 Task: Find a house in Bettendorf, United States, for 5 guests from June 15 to June 21, with a price range of ₹14,000 to ₹25,000, 3 bedrooms, 3 beds, 3 bathrooms, and self check-in option.
Action: Mouse moved to (470, 115)
Screenshot: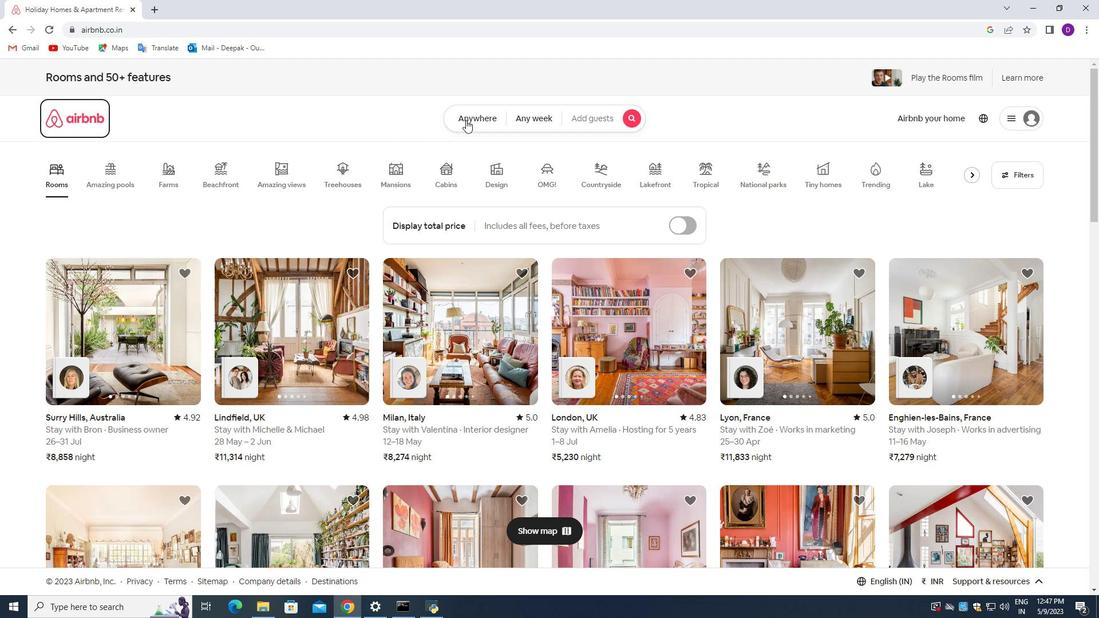 
Action: Mouse pressed left at (470, 115)
Screenshot: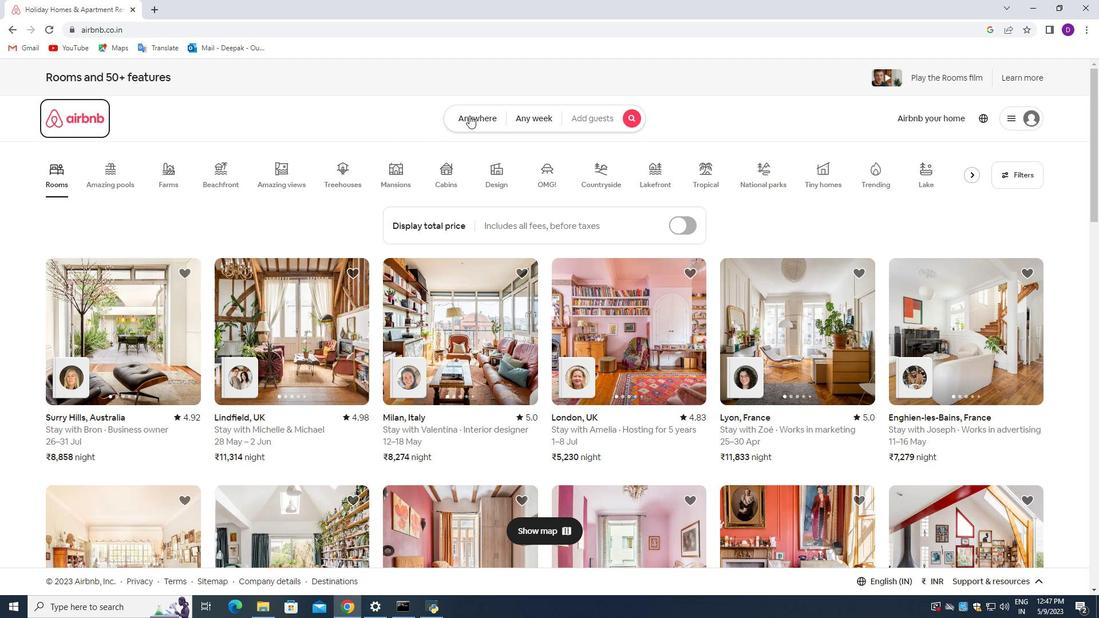 
Action: Mouse moved to (424, 163)
Screenshot: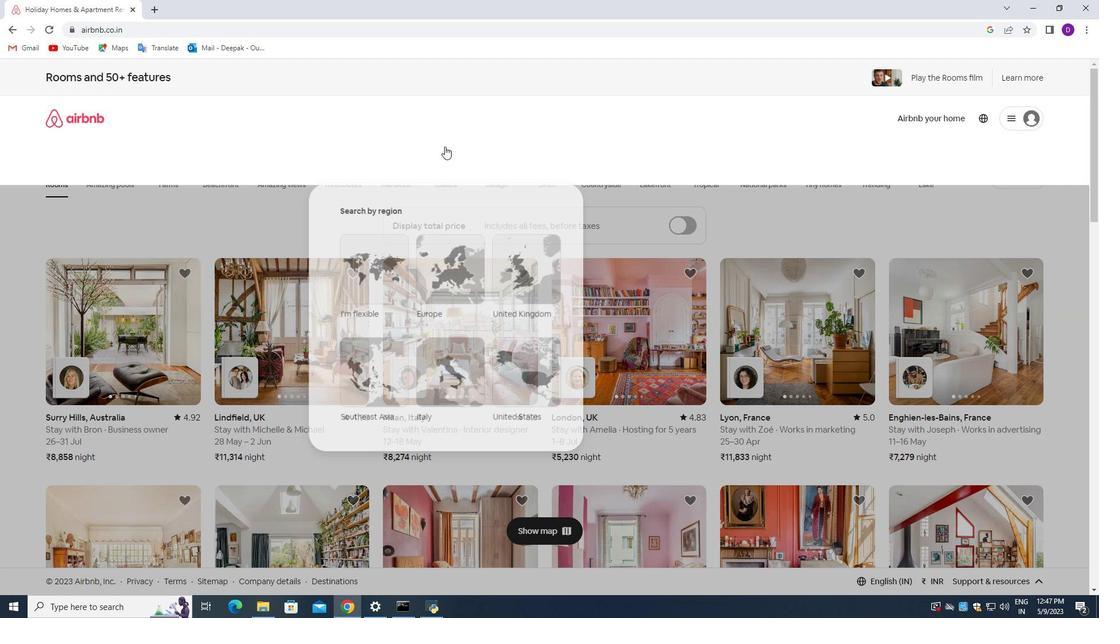 
Action: Mouse pressed left at (424, 163)
Screenshot: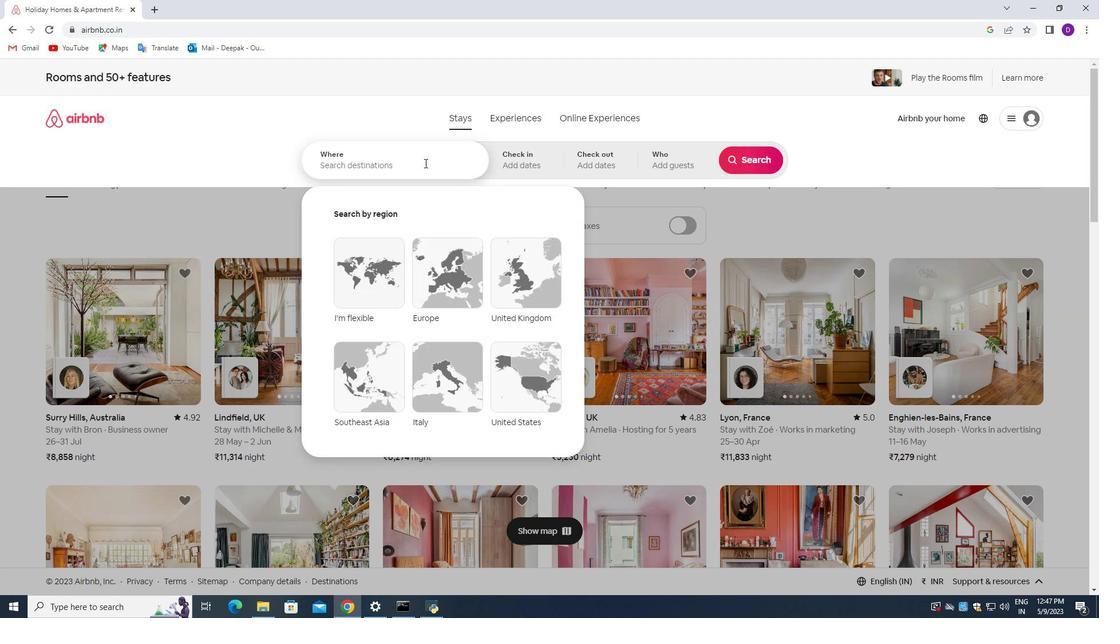 
Action: Mouse moved to (103, 227)
Screenshot: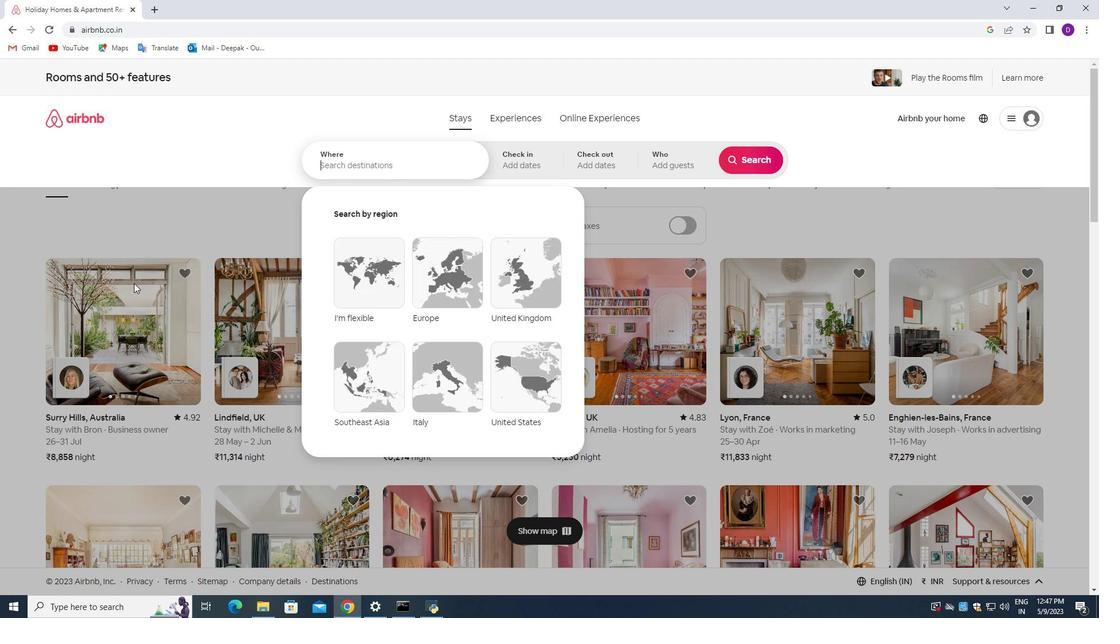
Action: Key pressed <Key.shift_r>Bettendorf,<Key.space><Key.shift>Unidted<Key.space><Key.shift_r>S<Key.left><Key.left><Key.left><Key.left><Key.left><Key.backspace><Key.down><Key.down><Key.up><Key.up>tates<Key.enter>
Screenshot: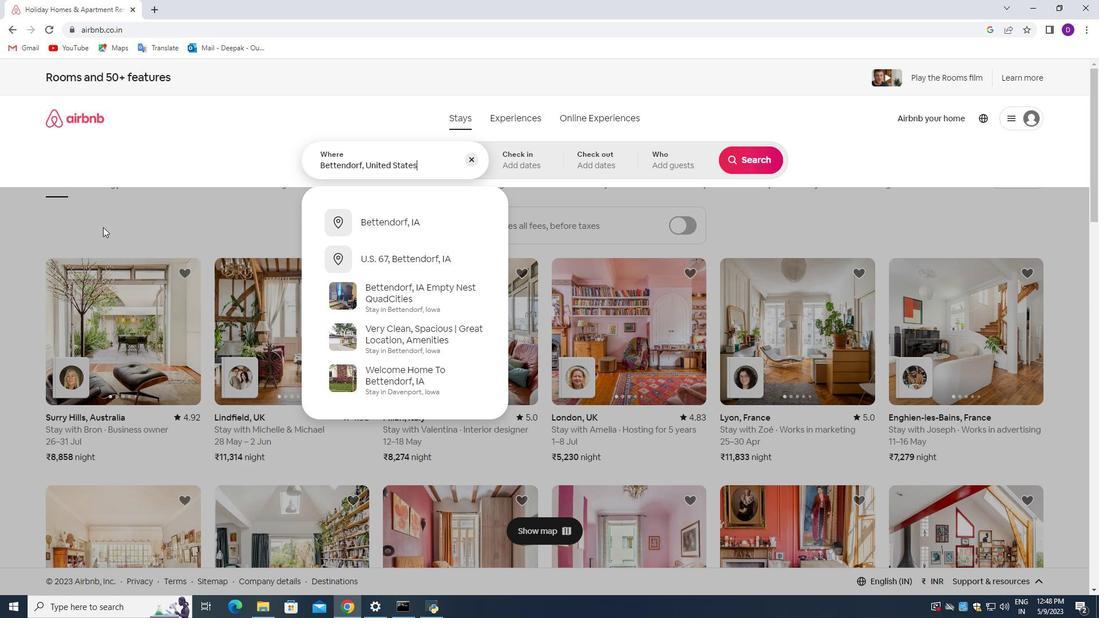 
Action: Mouse moved to (683, 352)
Screenshot: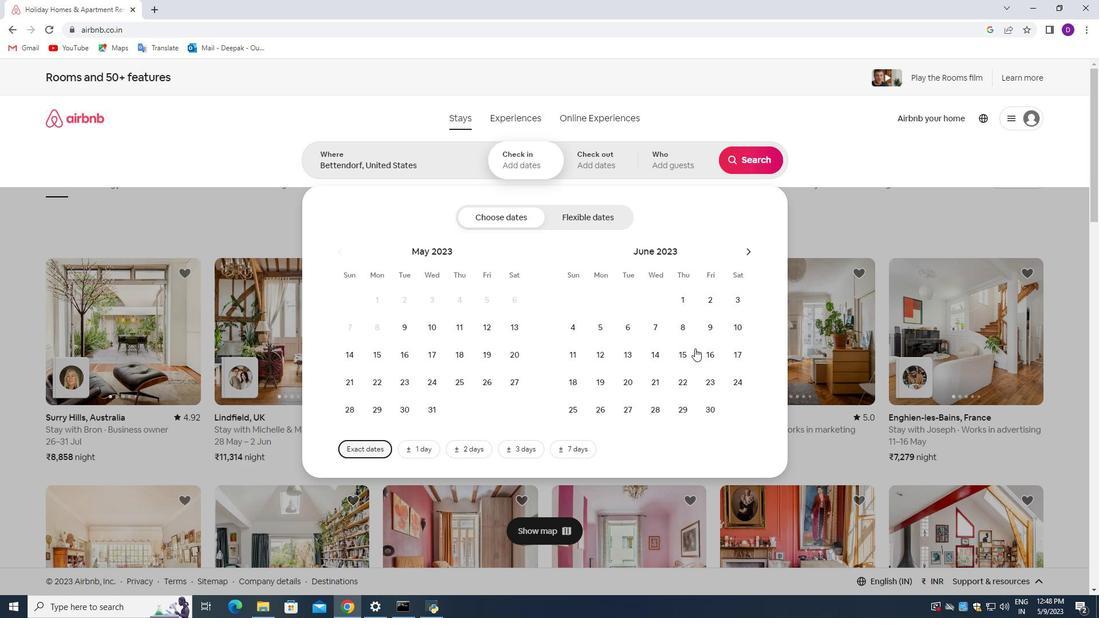 
Action: Mouse pressed left at (683, 352)
Screenshot: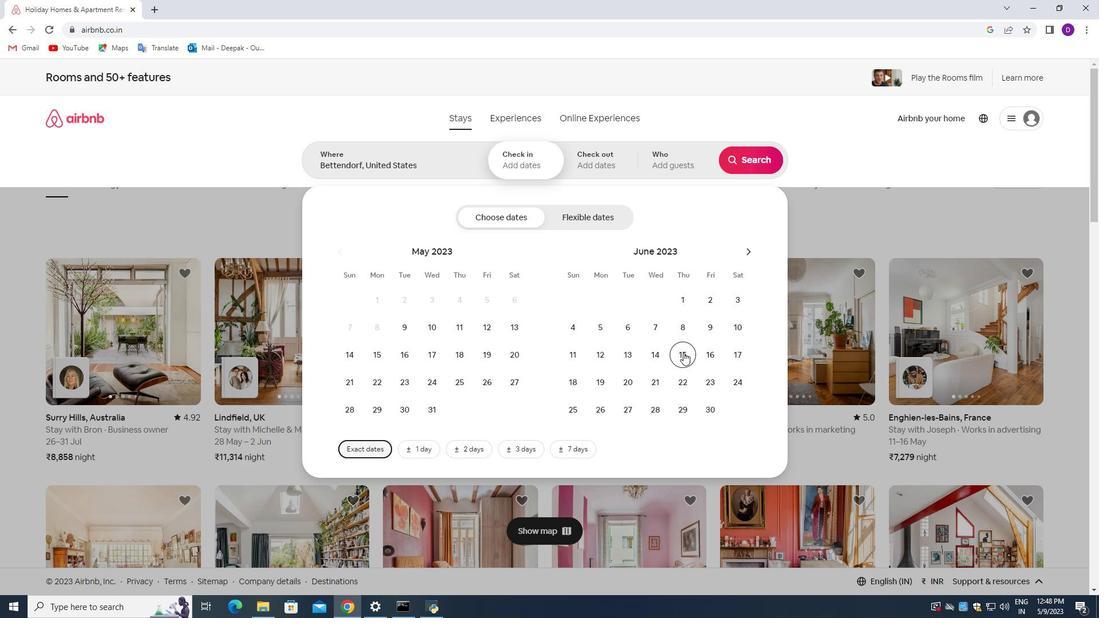 
Action: Mouse moved to (656, 377)
Screenshot: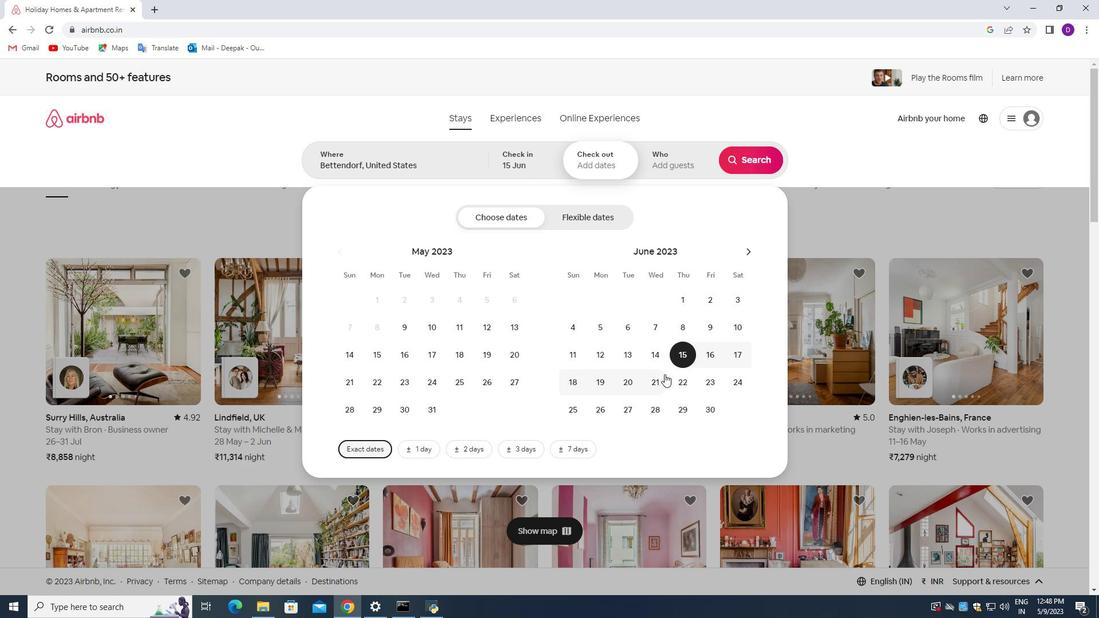 
Action: Mouse pressed left at (656, 377)
Screenshot: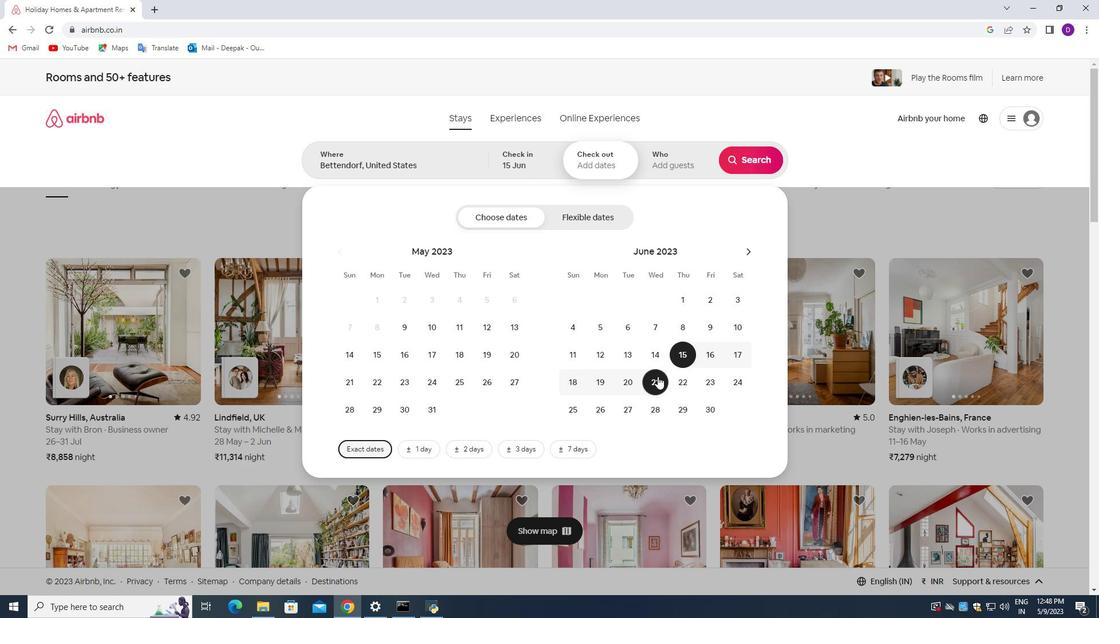 
Action: Mouse moved to (658, 157)
Screenshot: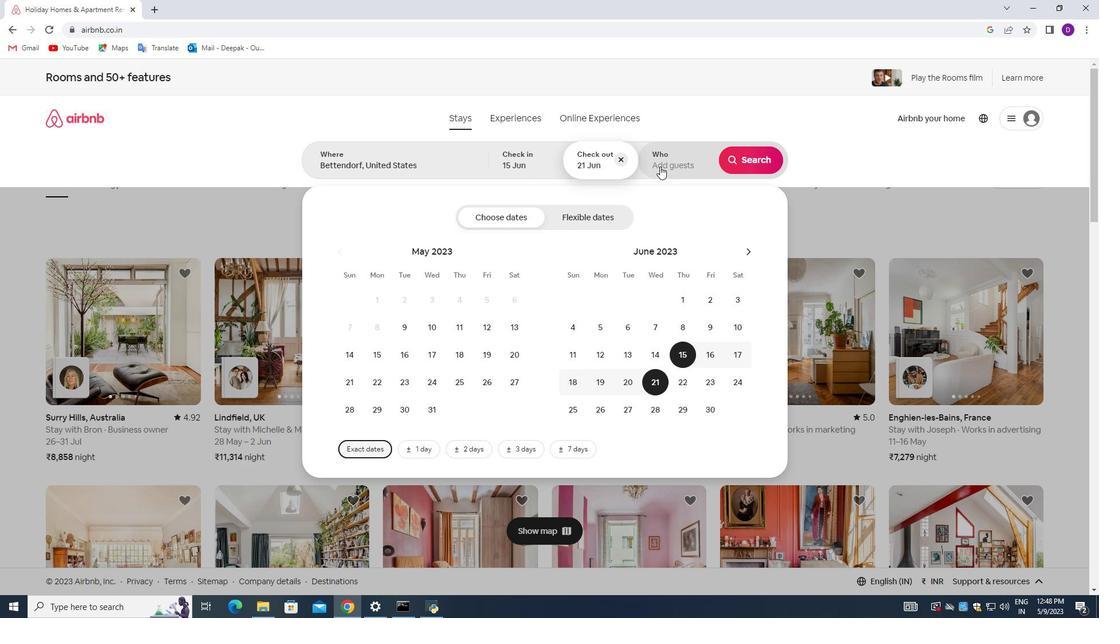 
Action: Mouse pressed left at (658, 157)
Screenshot: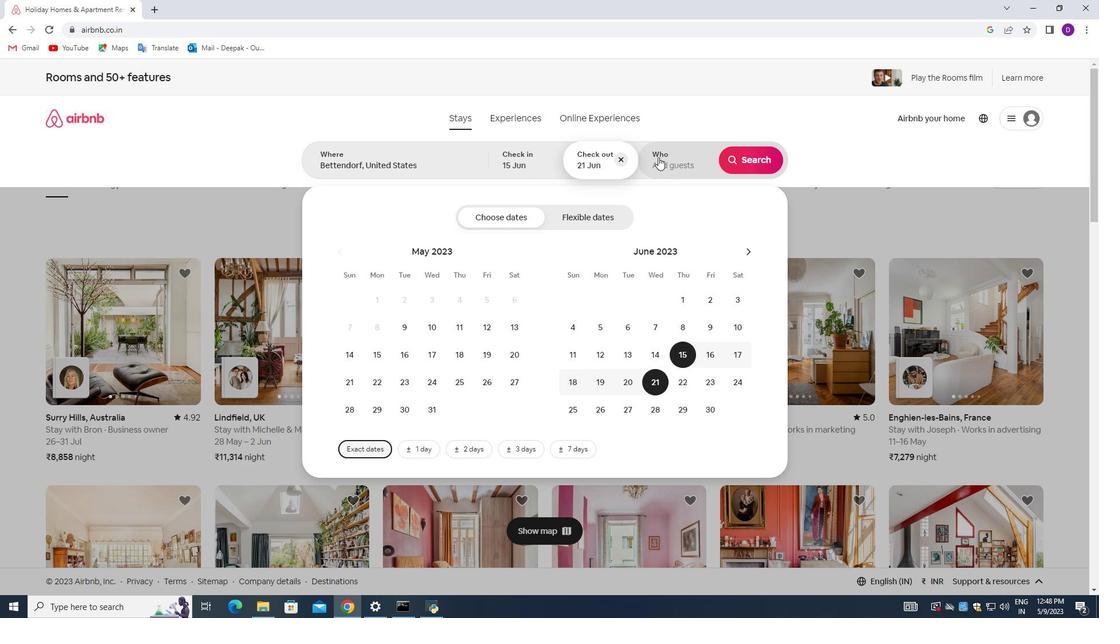 
Action: Mouse moved to (753, 222)
Screenshot: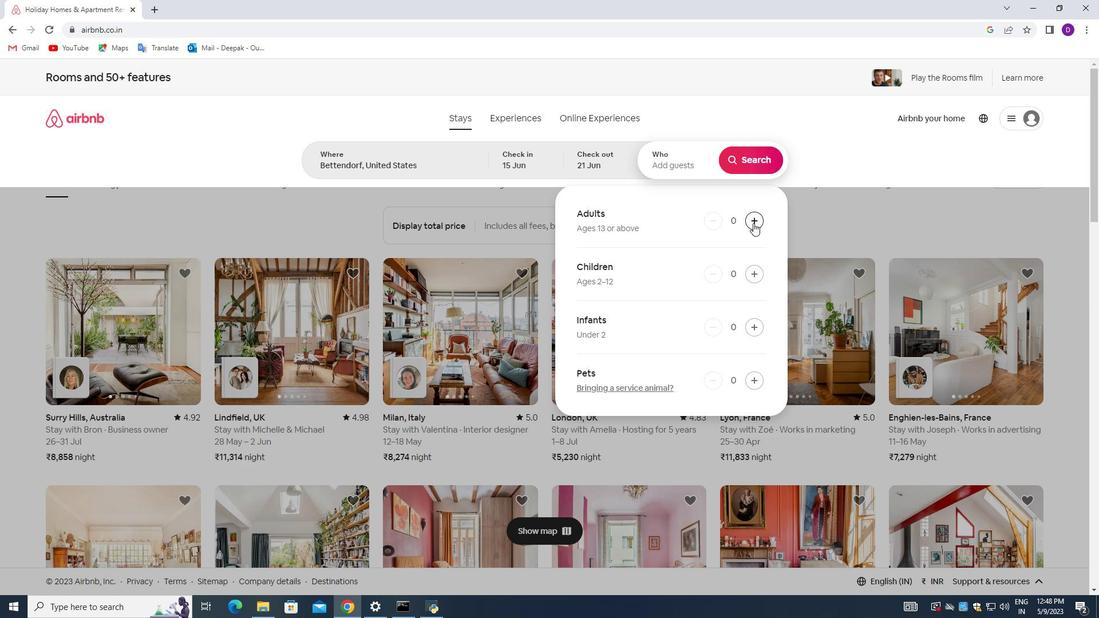 
Action: Mouse pressed left at (753, 222)
Screenshot: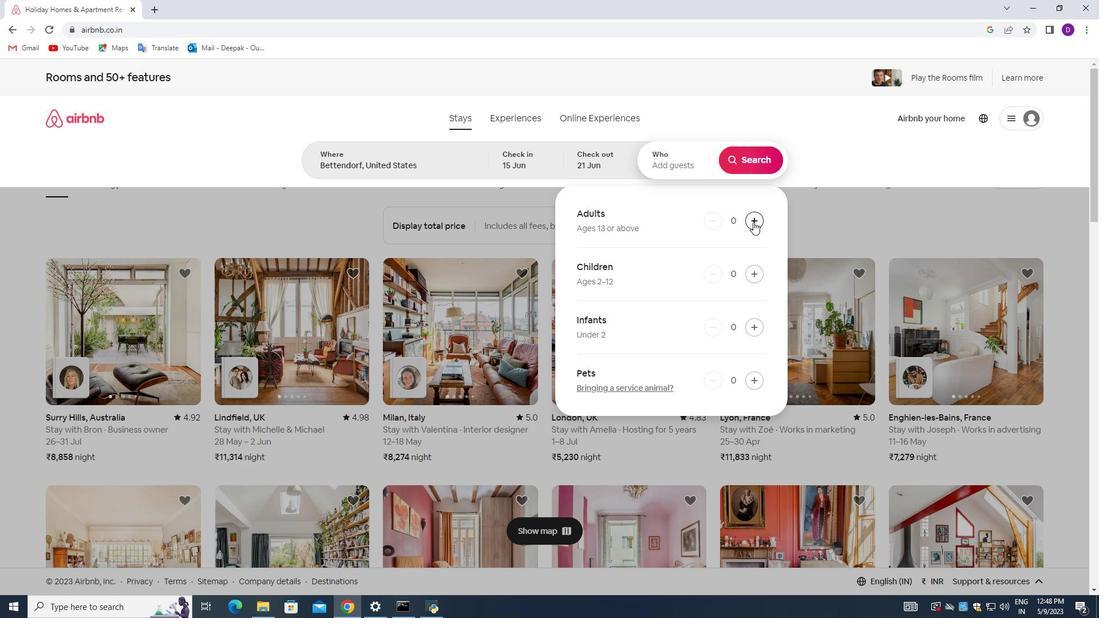 
Action: Mouse pressed left at (753, 222)
Screenshot: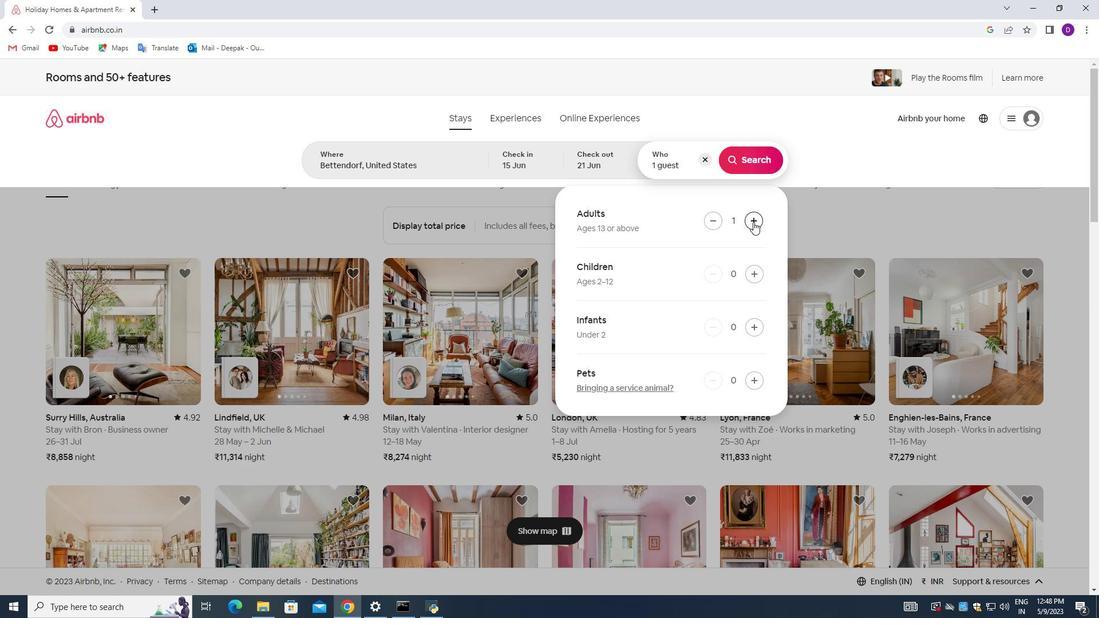 
Action: Mouse pressed left at (753, 222)
Screenshot: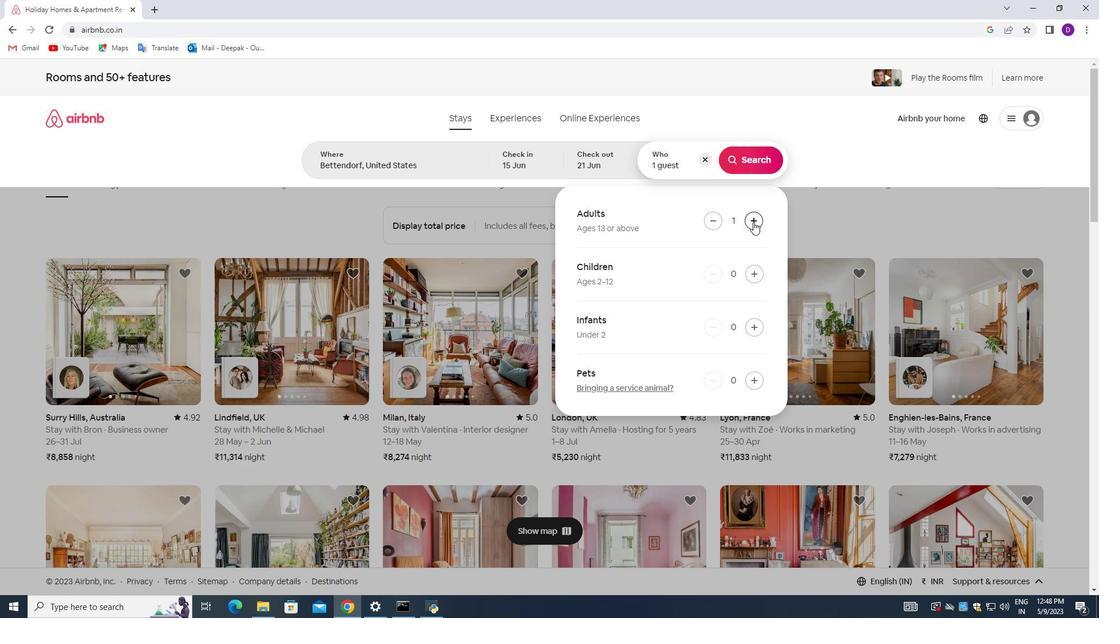 
Action: Mouse pressed left at (753, 222)
Screenshot: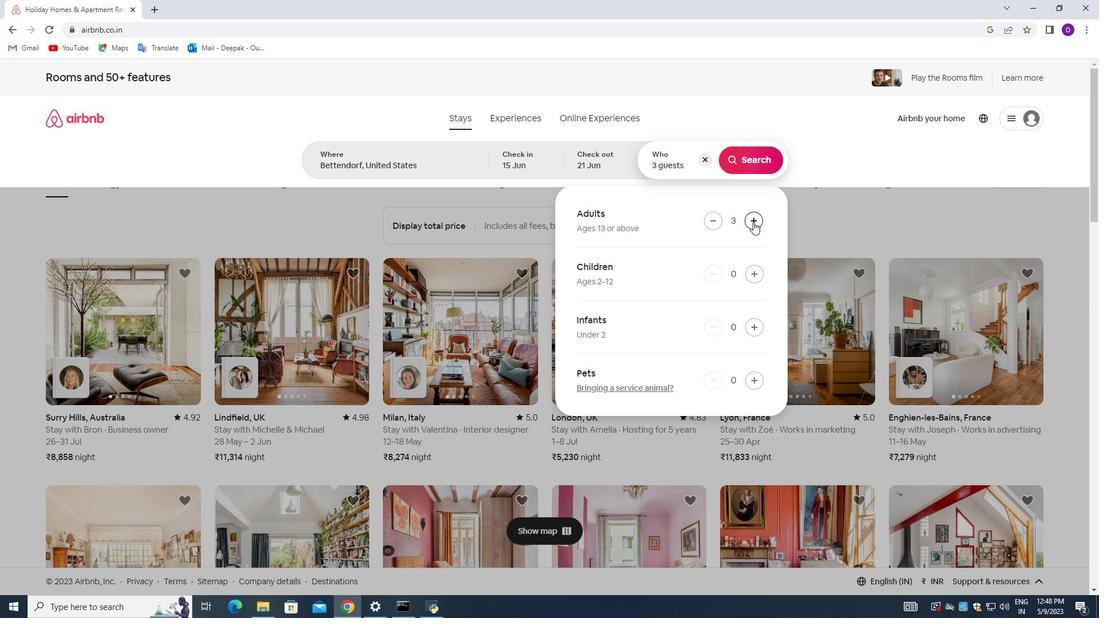 
Action: Mouse pressed left at (753, 222)
Screenshot: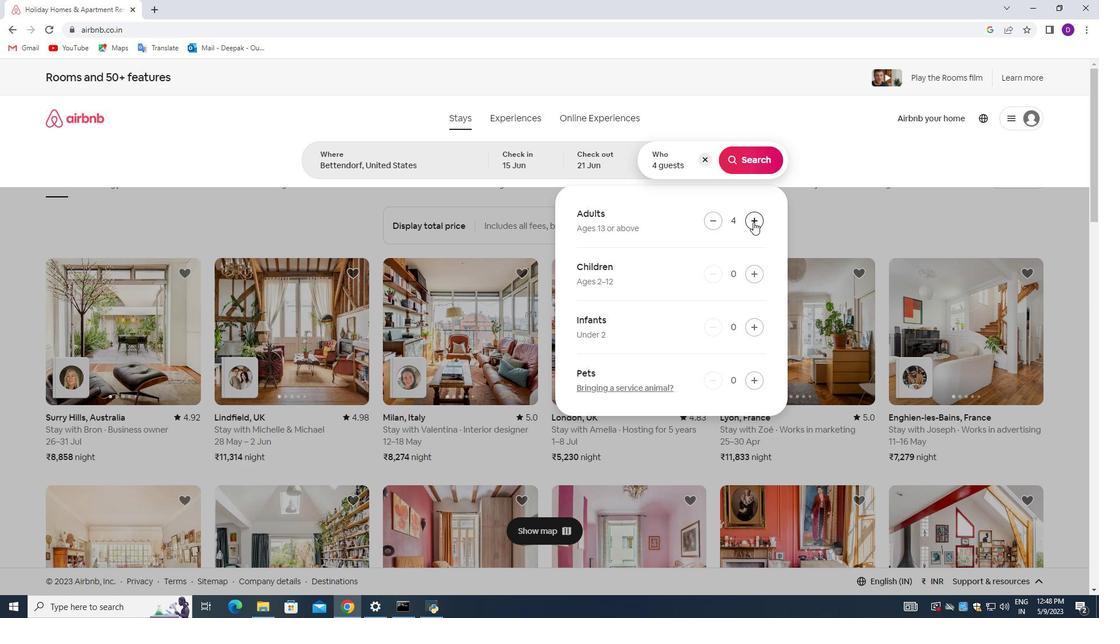 
Action: Mouse moved to (745, 164)
Screenshot: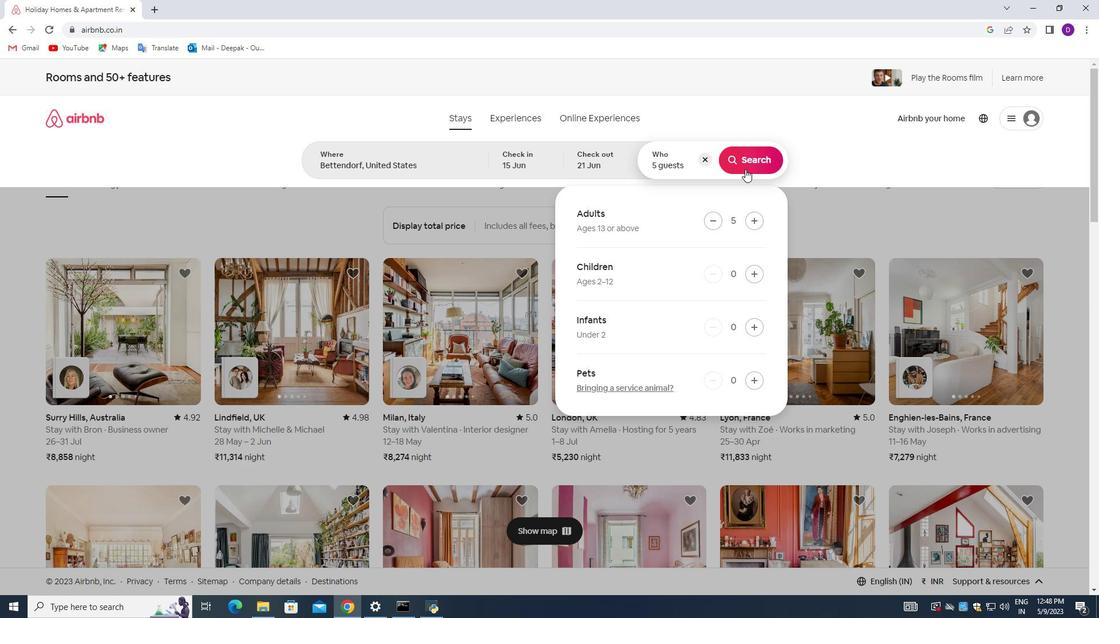 
Action: Mouse pressed left at (745, 164)
Screenshot: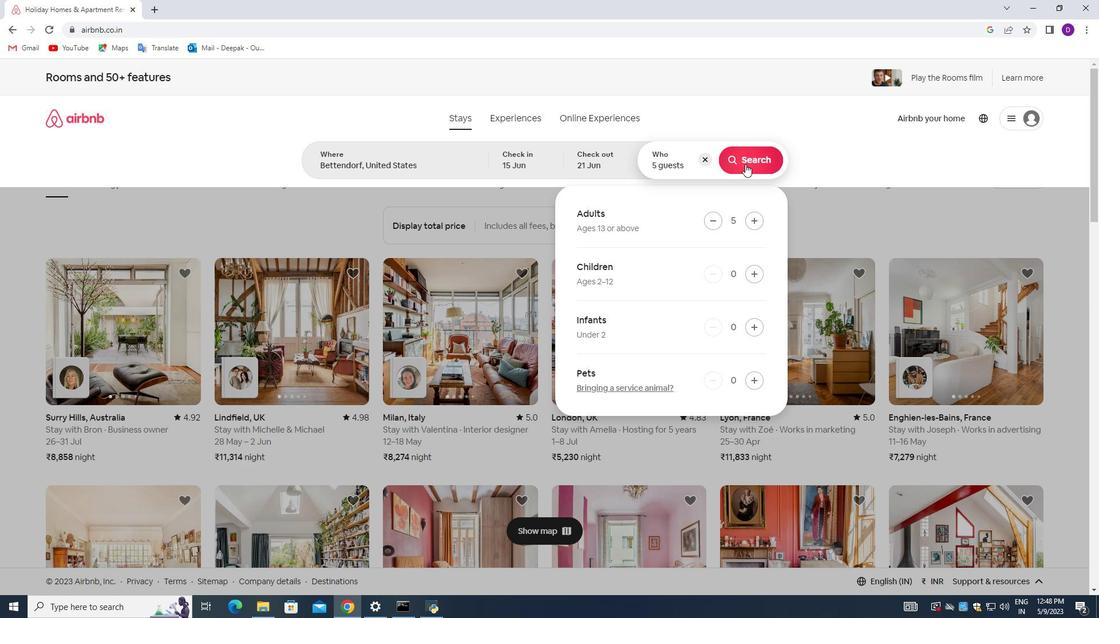 
Action: Mouse moved to (1043, 123)
Screenshot: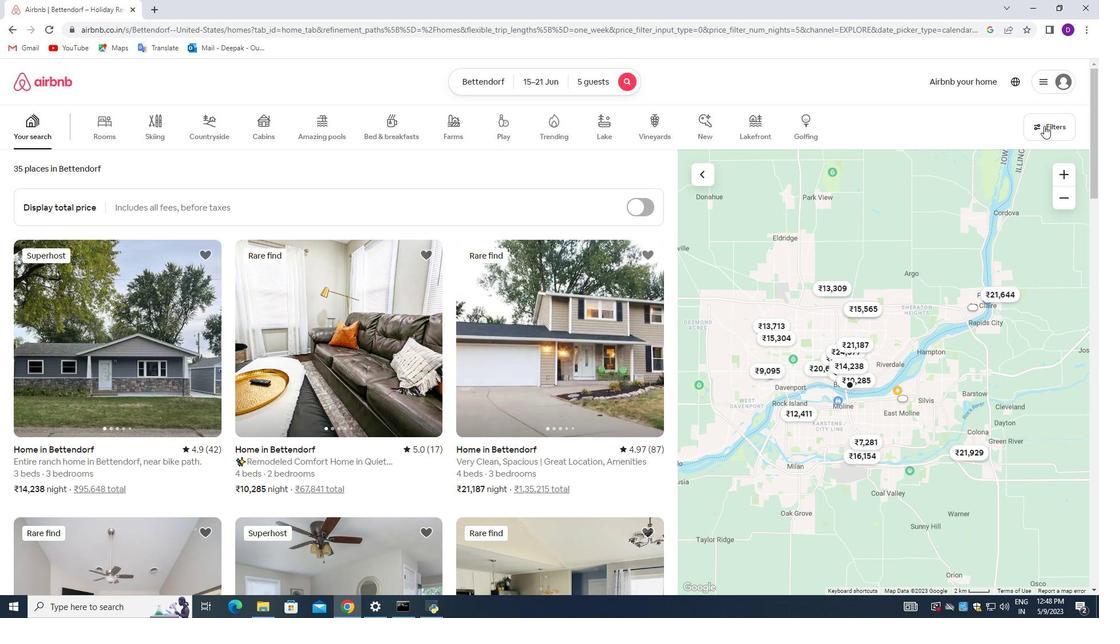
Action: Mouse pressed left at (1043, 123)
Screenshot: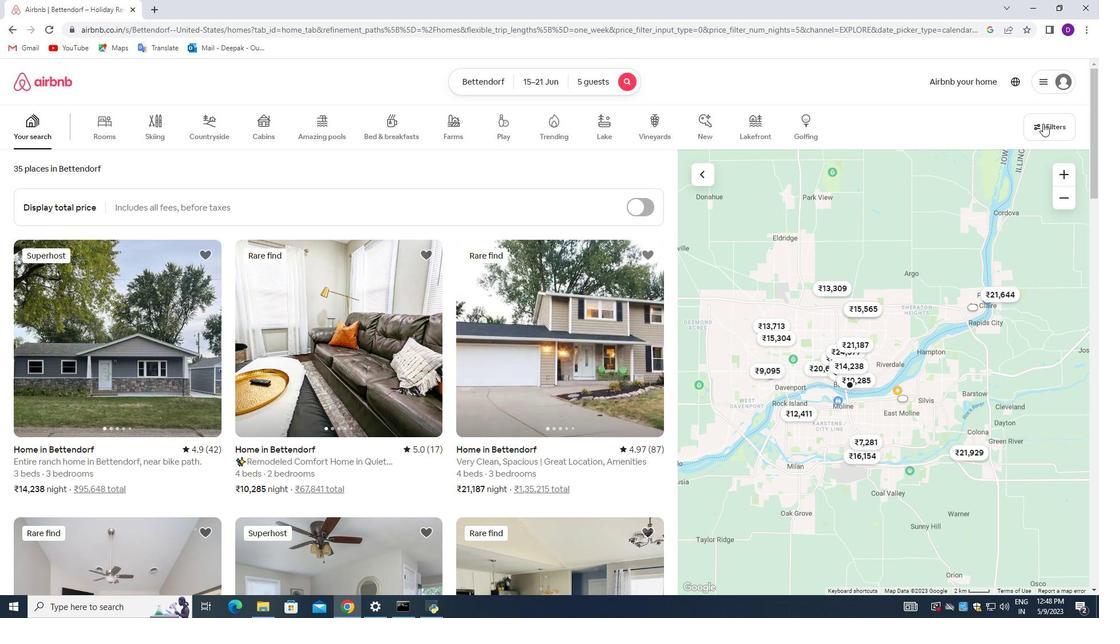 
Action: Mouse moved to (404, 409)
Screenshot: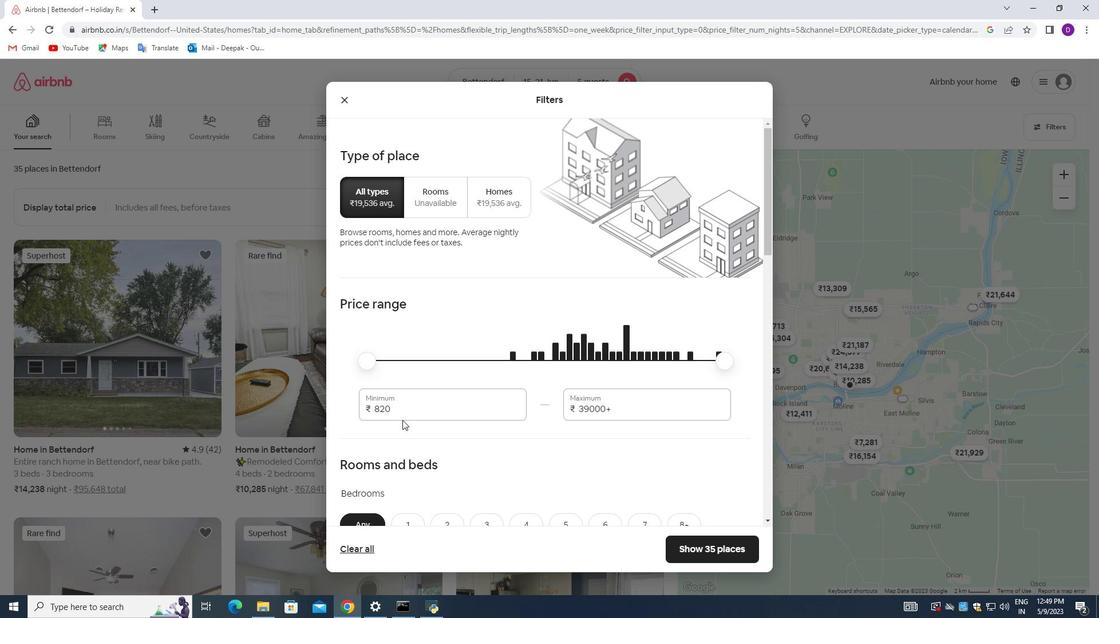 
Action: Mouse pressed left at (404, 409)
Screenshot: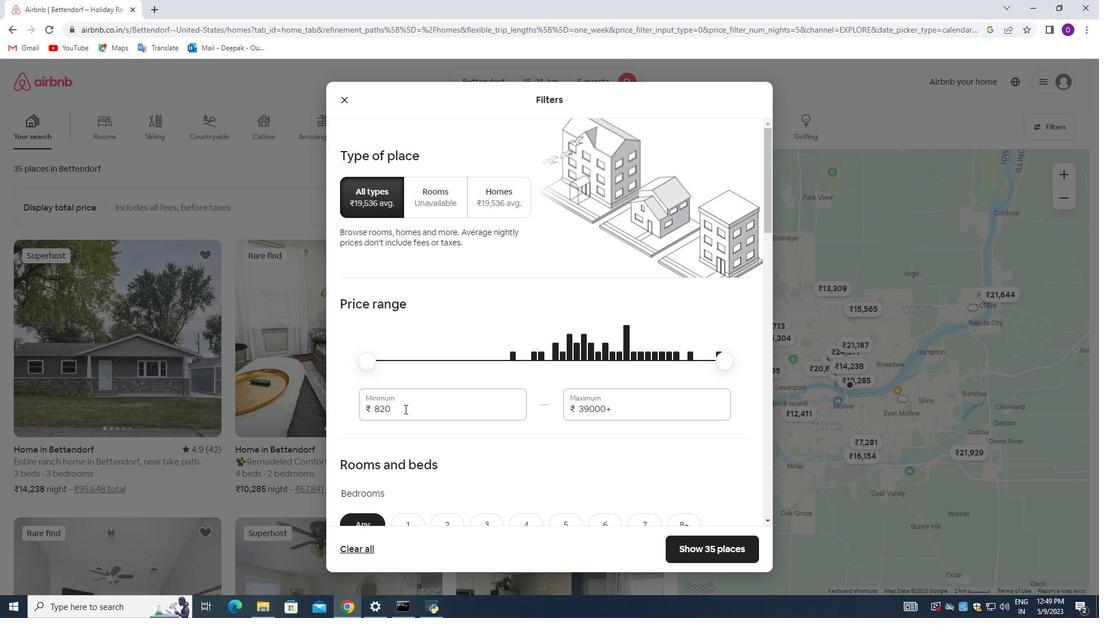 
Action: Mouse pressed left at (404, 409)
Screenshot: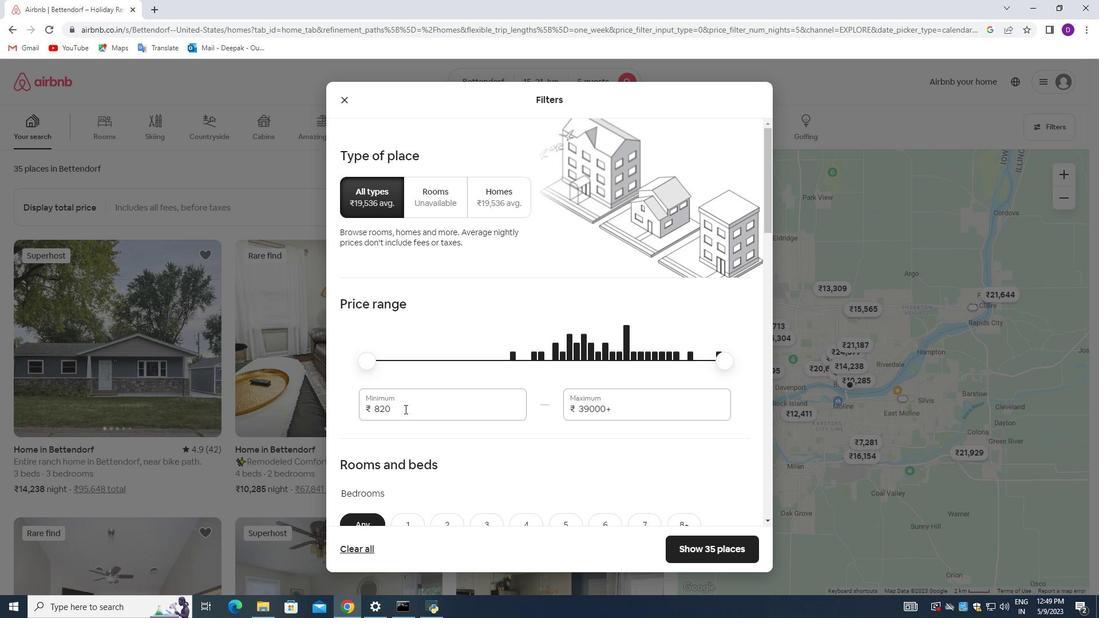 
Action: Key pressed 14000<Key.tab>25000
Screenshot: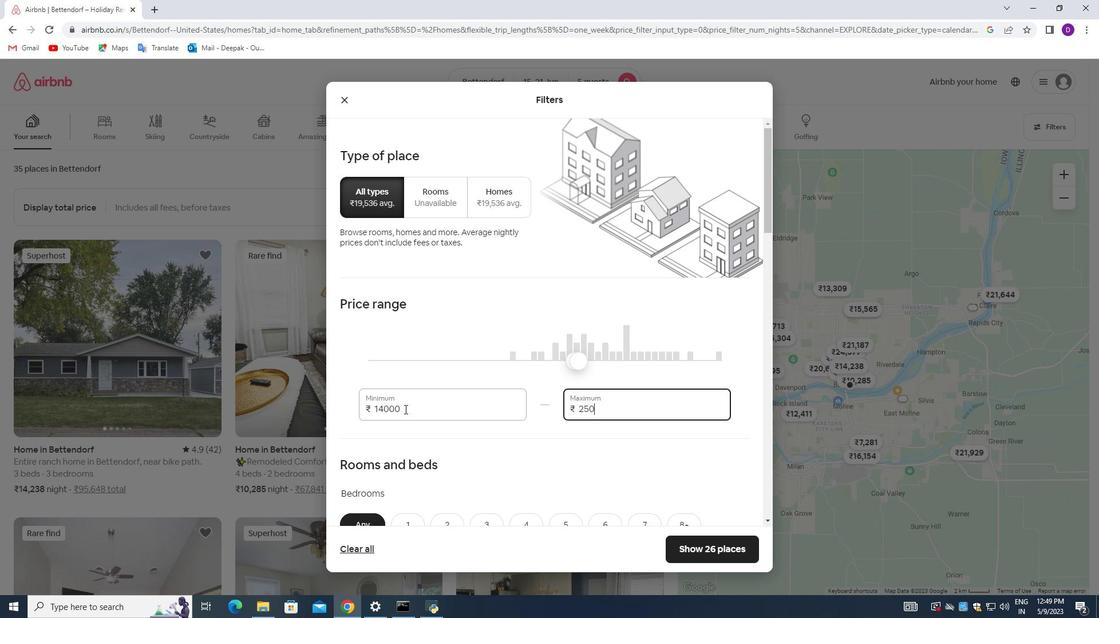 
Action: Mouse moved to (456, 373)
Screenshot: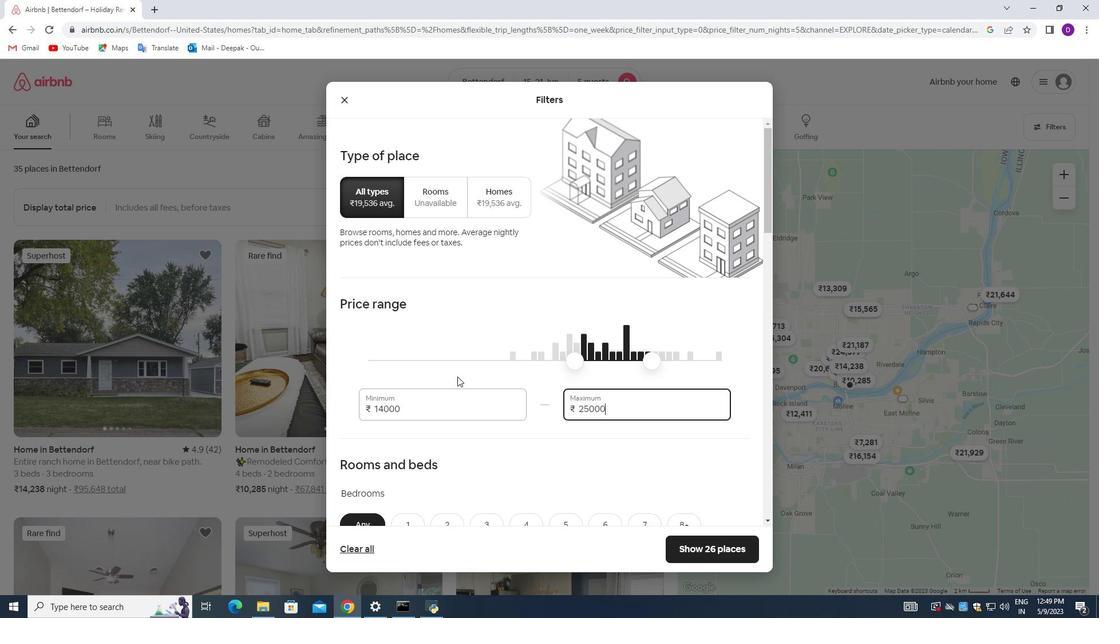 
Action: Mouse scrolled (456, 373) with delta (0, 0)
Screenshot: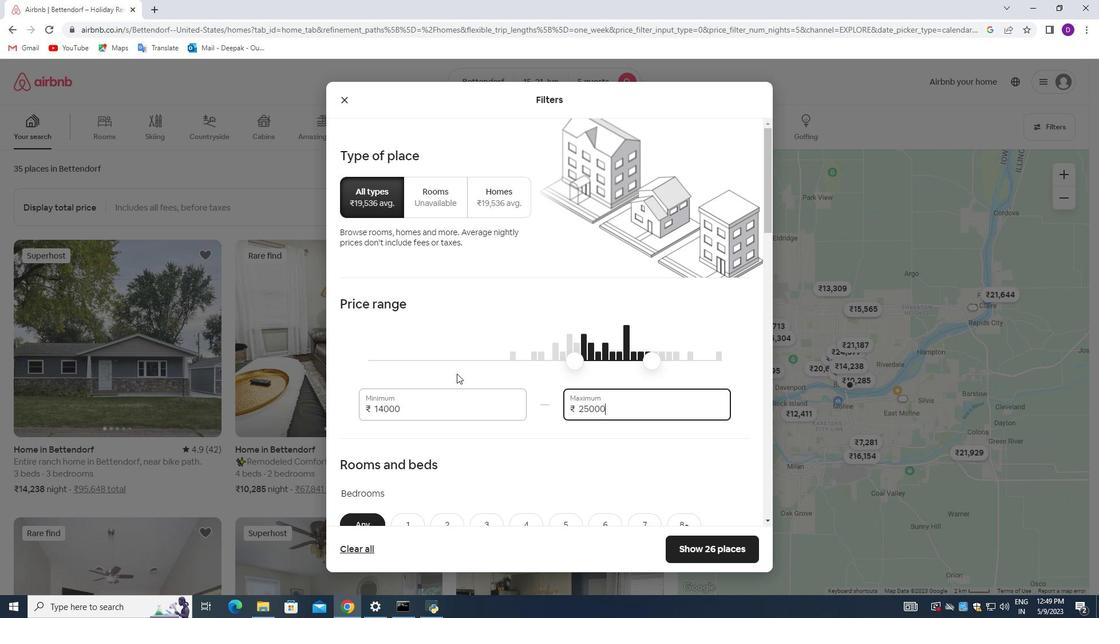 
Action: Mouse scrolled (456, 373) with delta (0, 0)
Screenshot: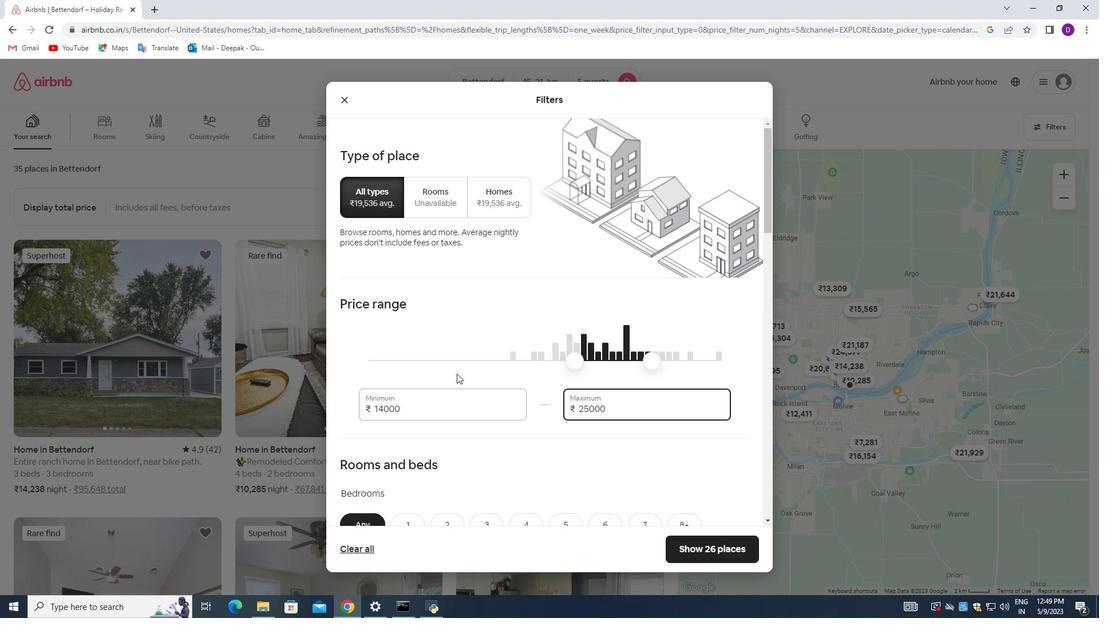 
Action: Mouse scrolled (456, 373) with delta (0, 0)
Screenshot: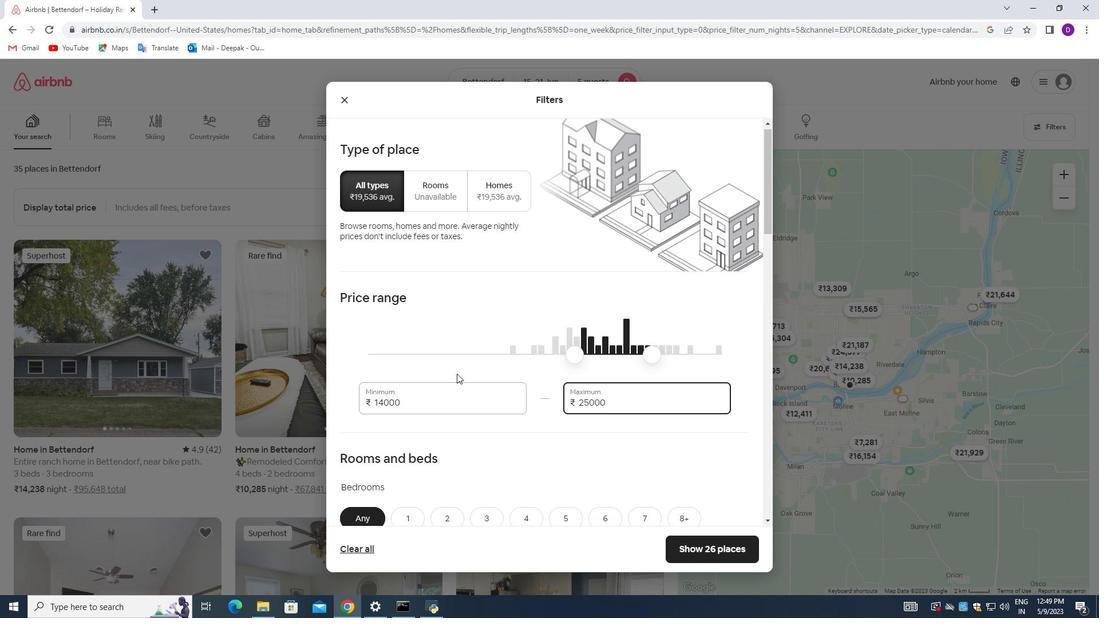 
Action: Mouse moved to (496, 356)
Screenshot: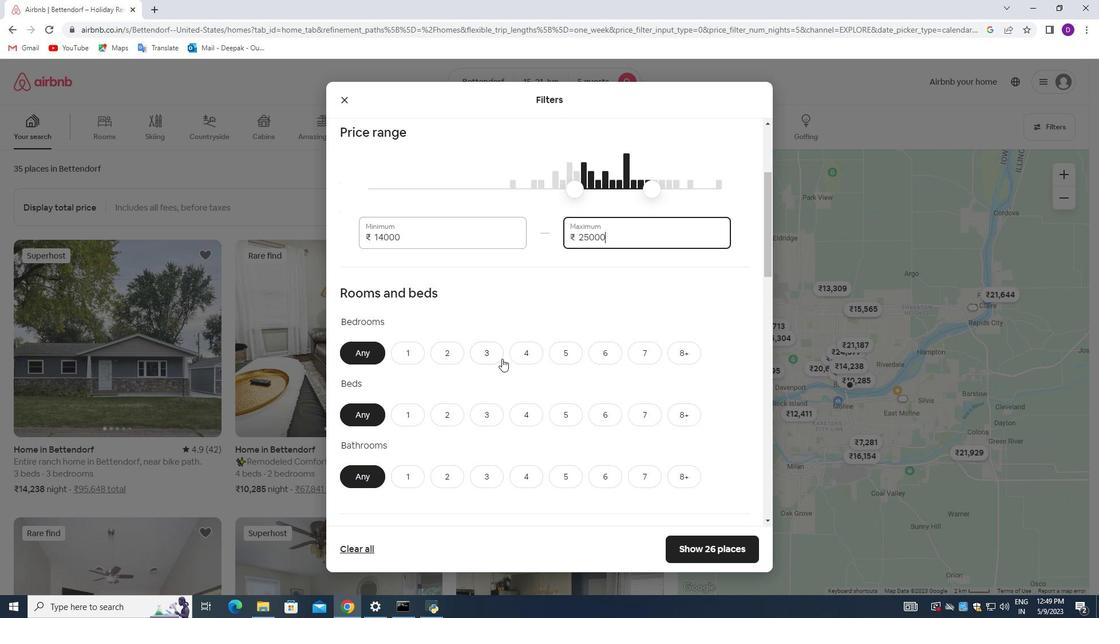 
Action: Mouse pressed left at (496, 356)
Screenshot: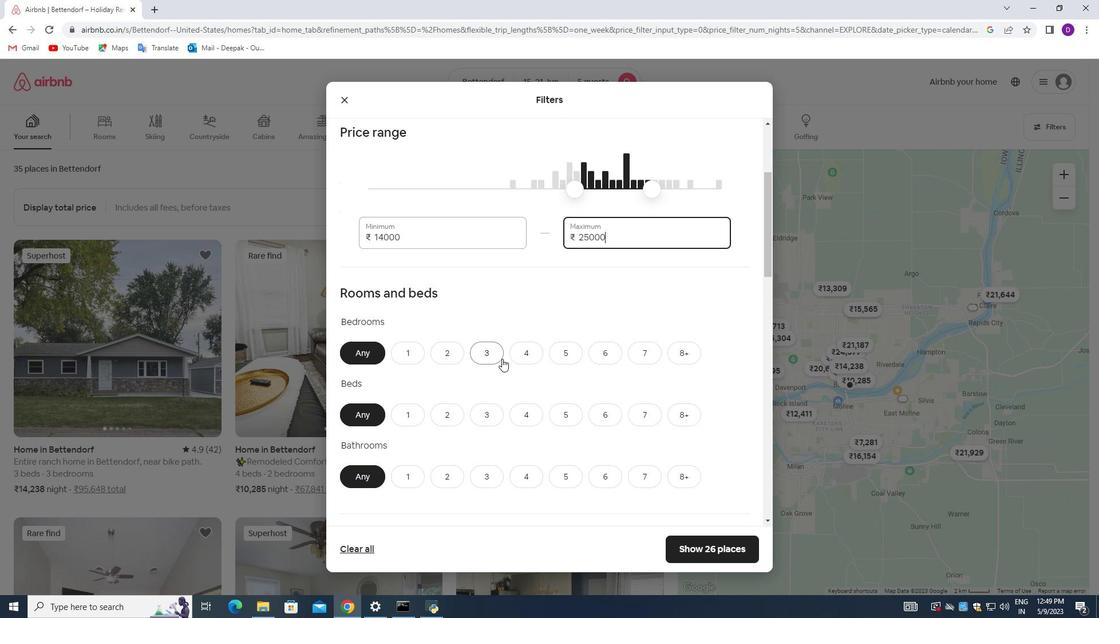
Action: Mouse moved to (487, 406)
Screenshot: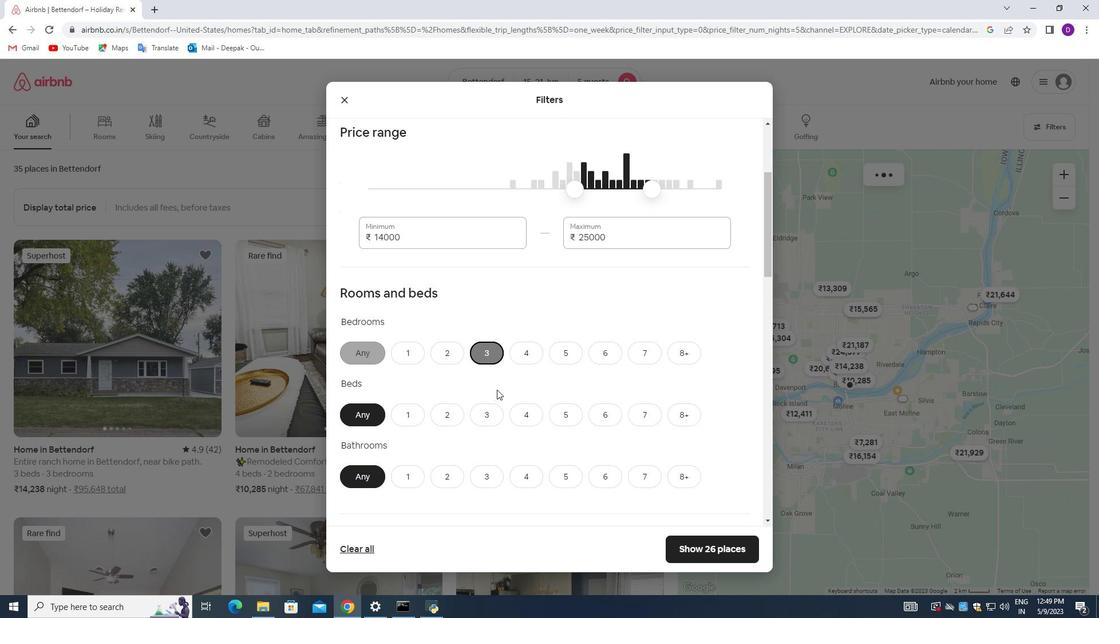 
Action: Mouse pressed left at (487, 406)
Screenshot: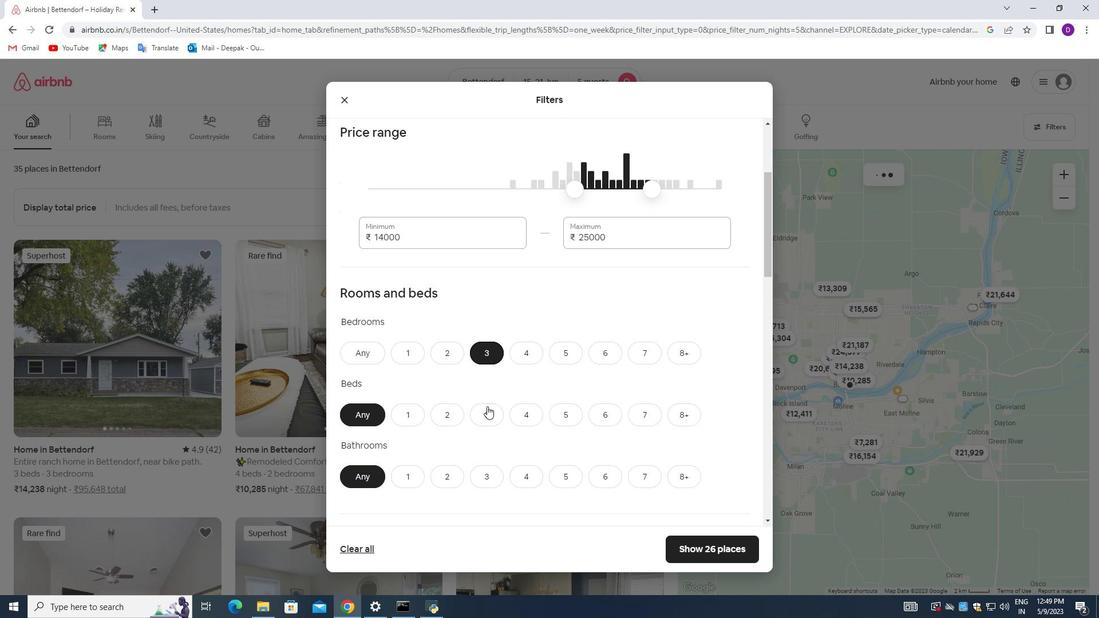 
Action: Mouse moved to (479, 480)
Screenshot: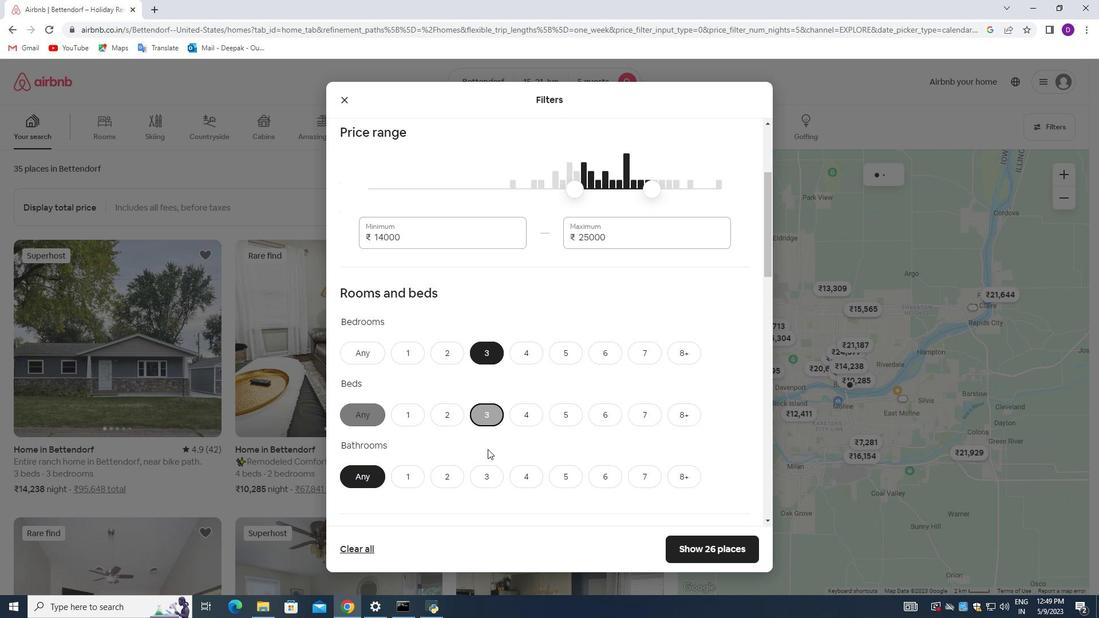 
Action: Mouse pressed left at (479, 480)
Screenshot: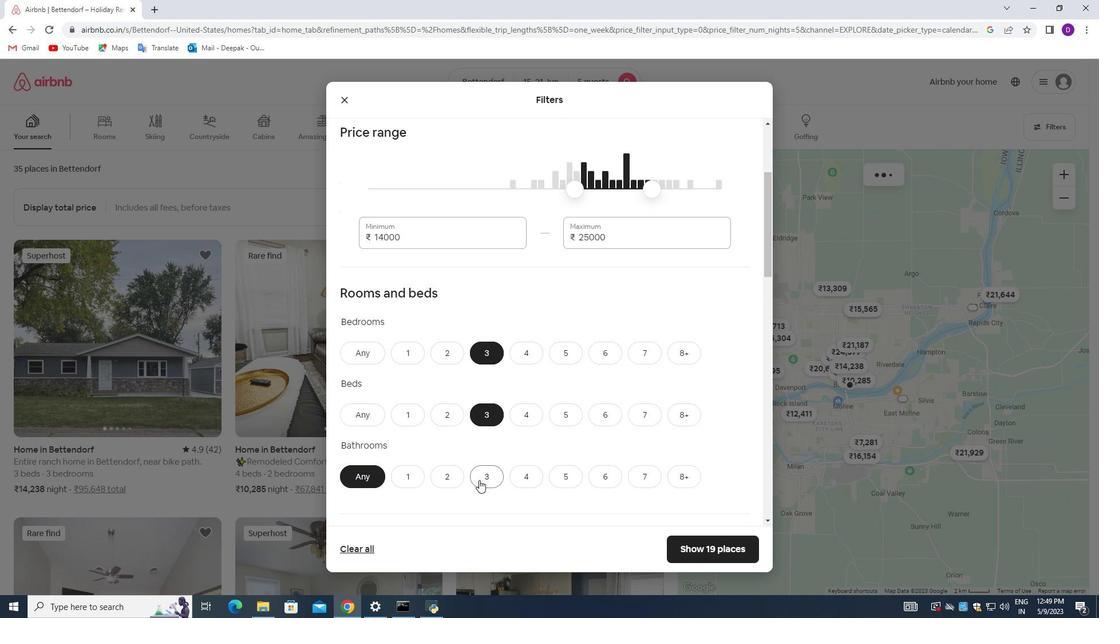 
Action: Mouse moved to (503, 357)
Screenshot: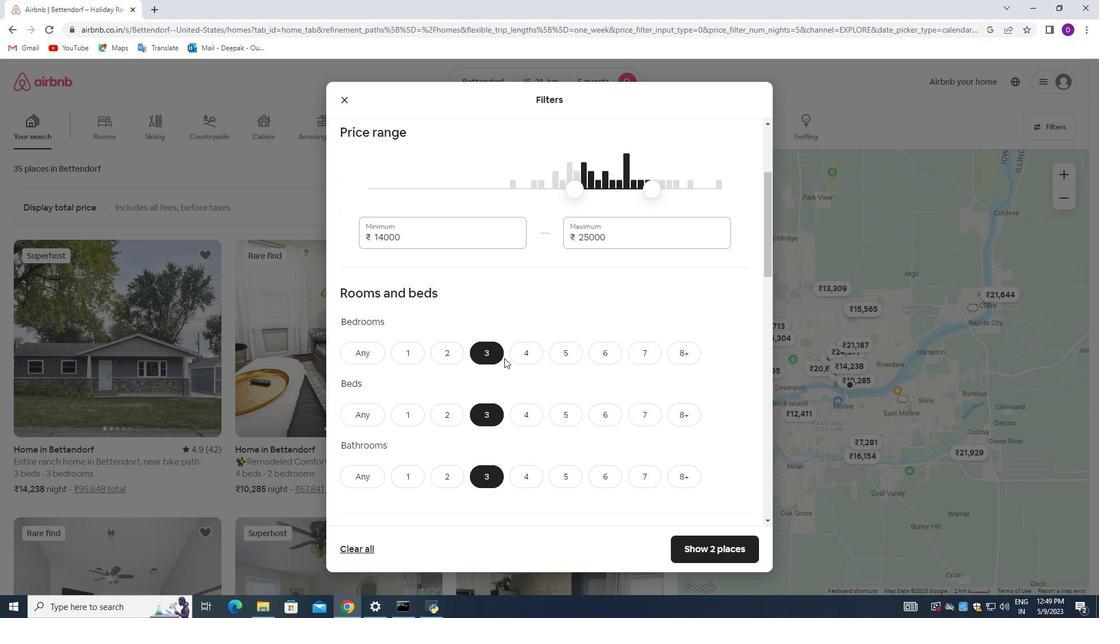 
Action: Mouse scrolled (503, 357) with delta (0, 0)
Screenshot: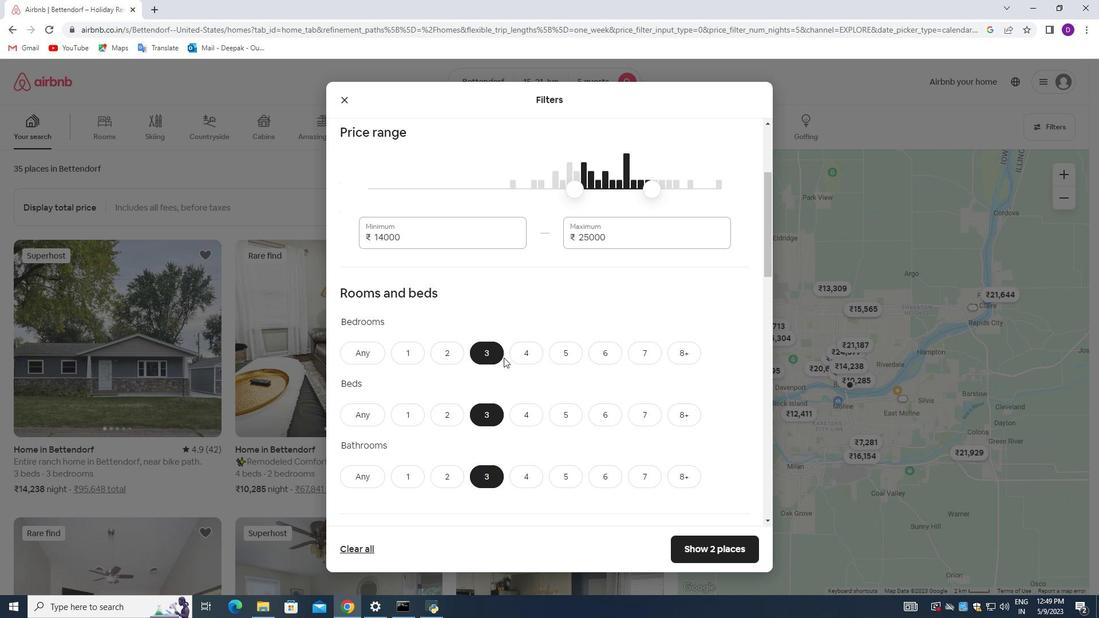 
Action: Mouse moved to (514, 350)
Screenshot: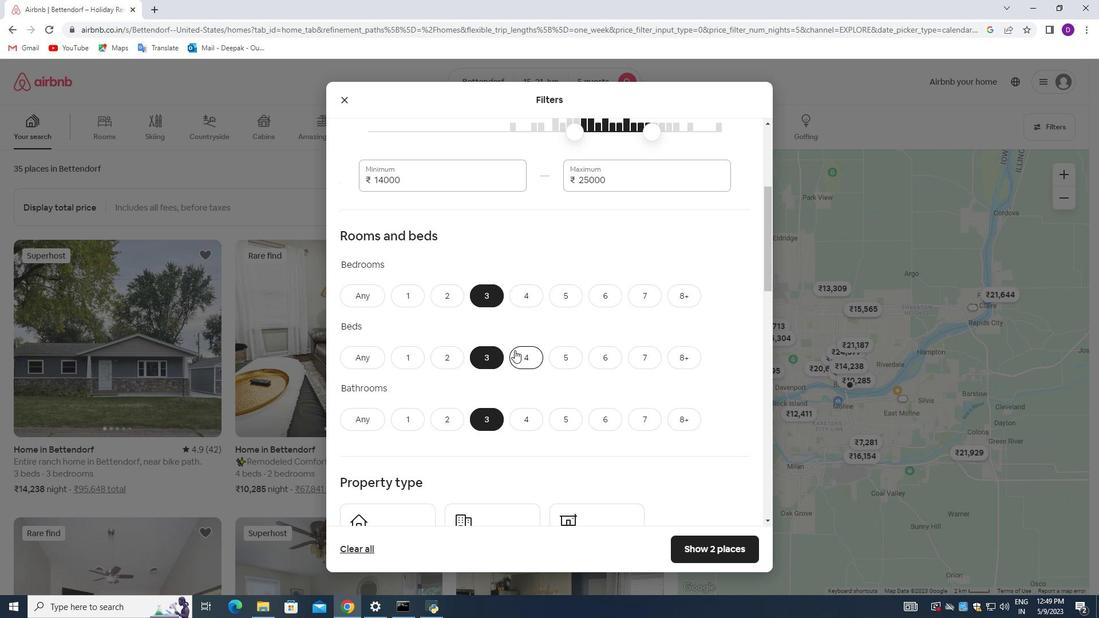 
Action: Mouse scrolled (514, 349) with delta (0, 0)
Screenshot: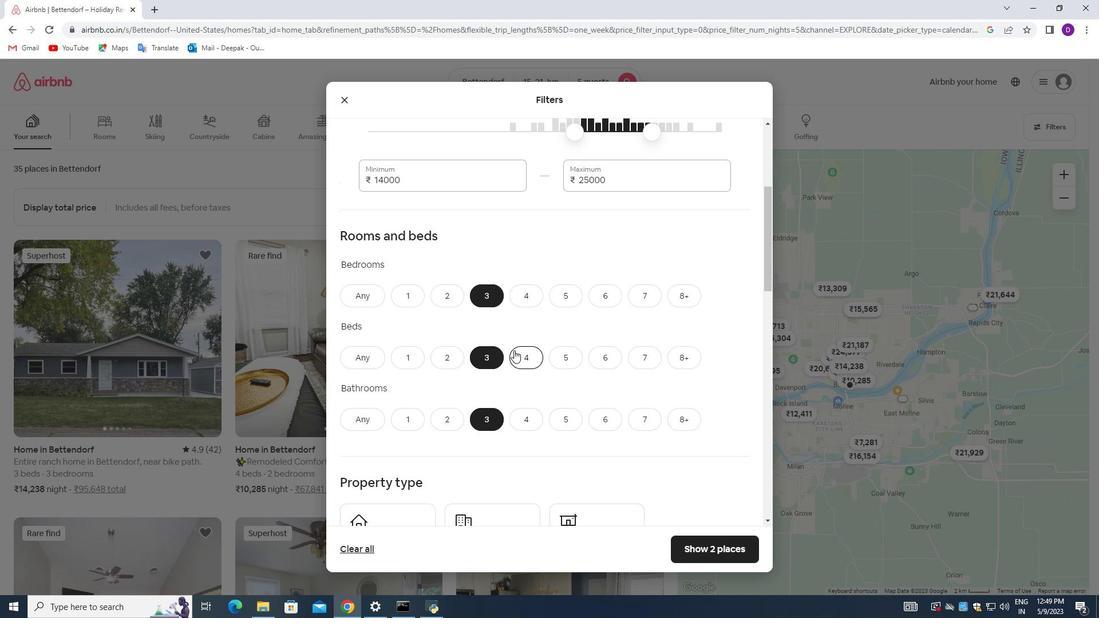 
Action: Mouse scrolled (514, 349) with delta (0, 0)
Screenshot: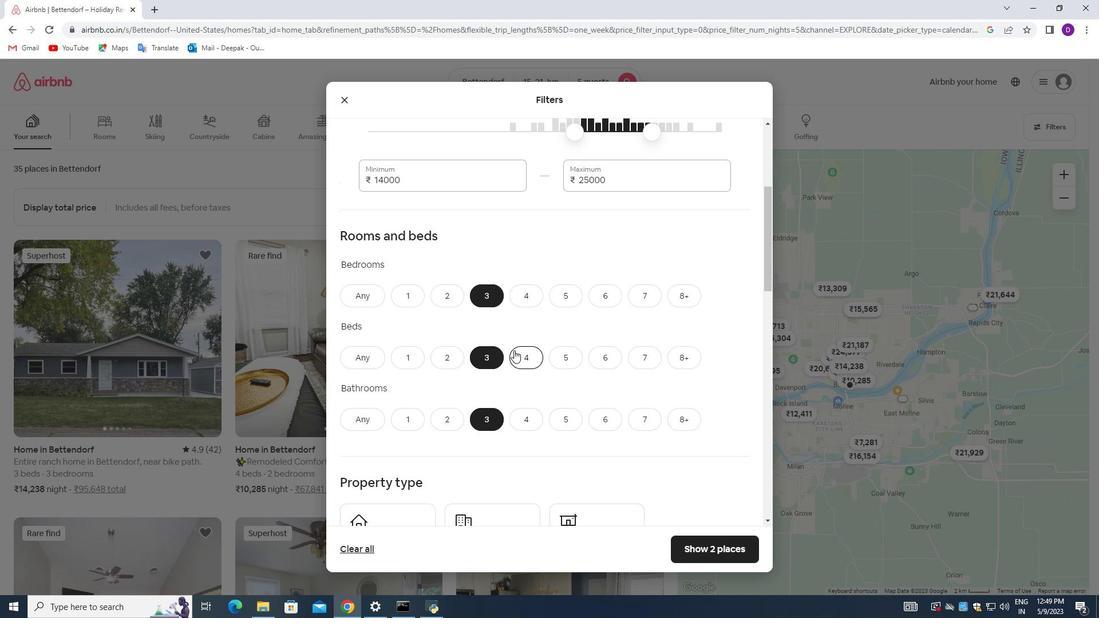 
Action: Mouse moved to (415, 420)
Screenshot: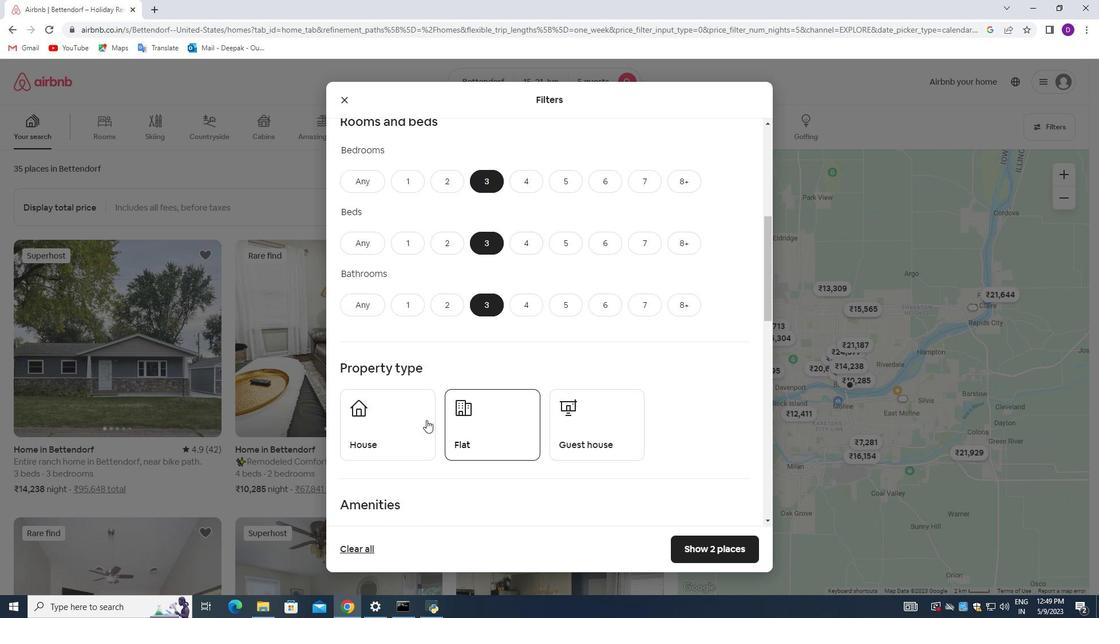 
Action: Mouse pressed left at (415, 420)
Screenshot: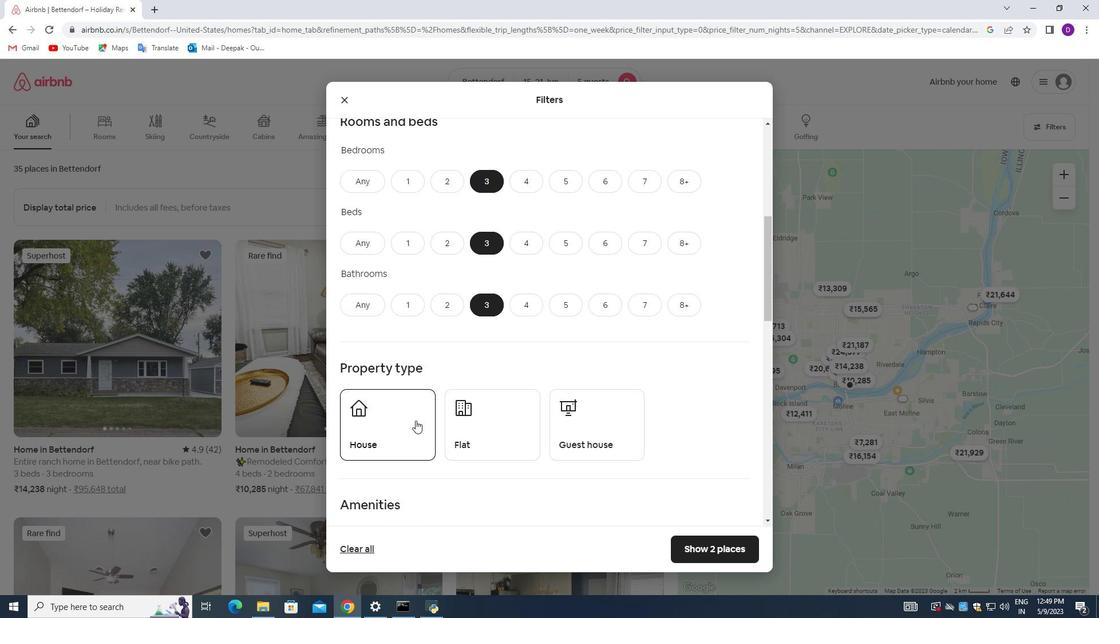 
Action: Mouse moved to (468, 415)
Screenshot: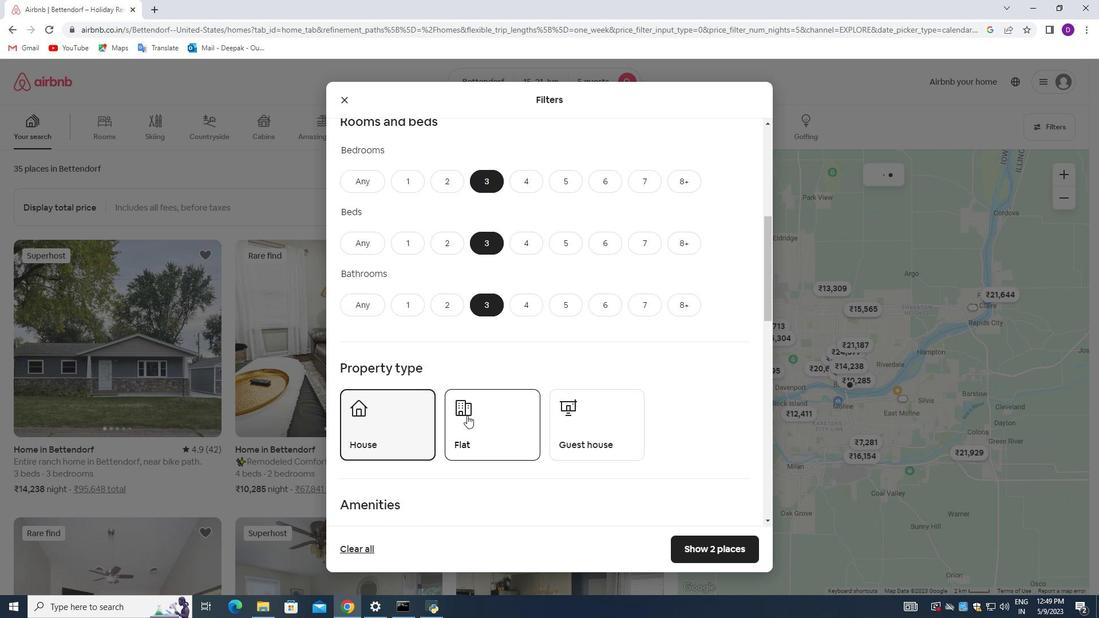 
Action: Mouse pressed left at (468, 415)
Screenshot: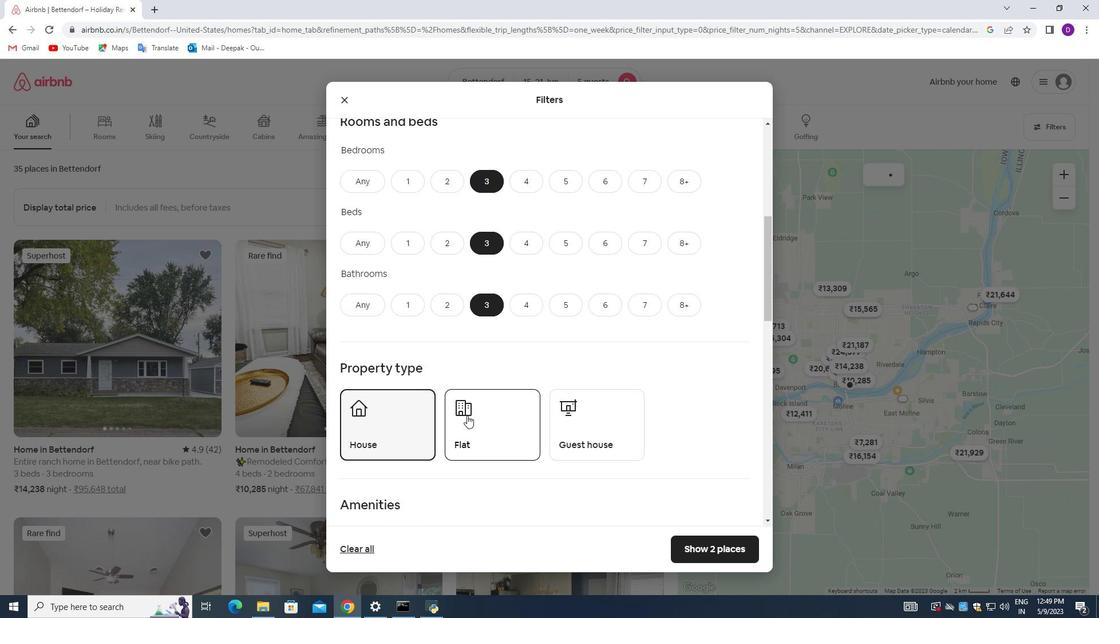 
Action: Mouse moved to (575, 416)
Screenshot: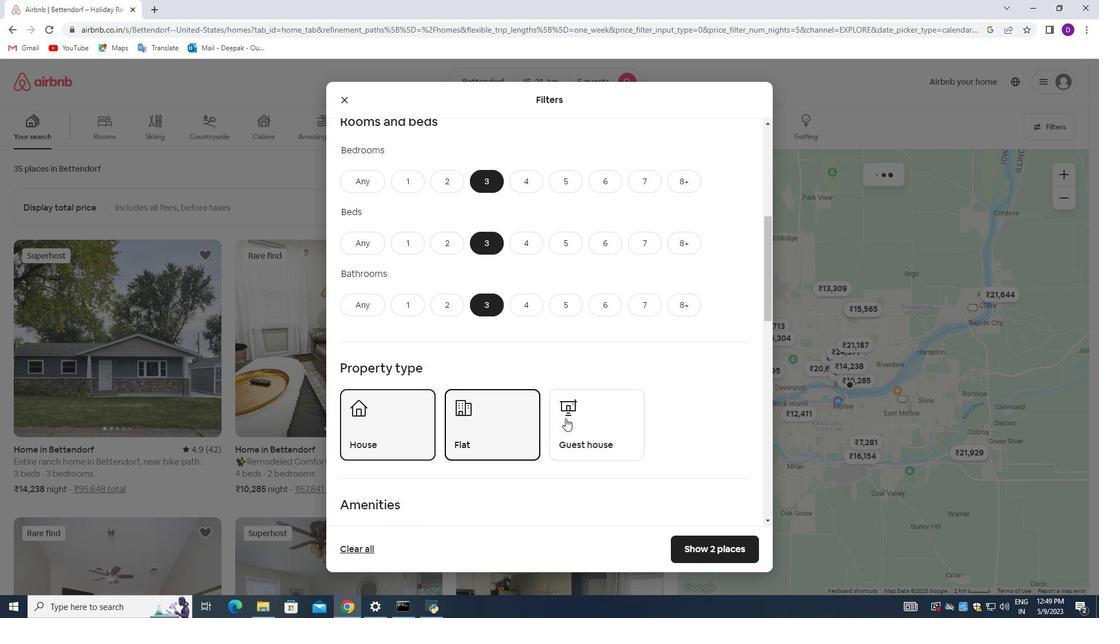 
Action: Mouse pressed left at (575, 416)
Screenshot: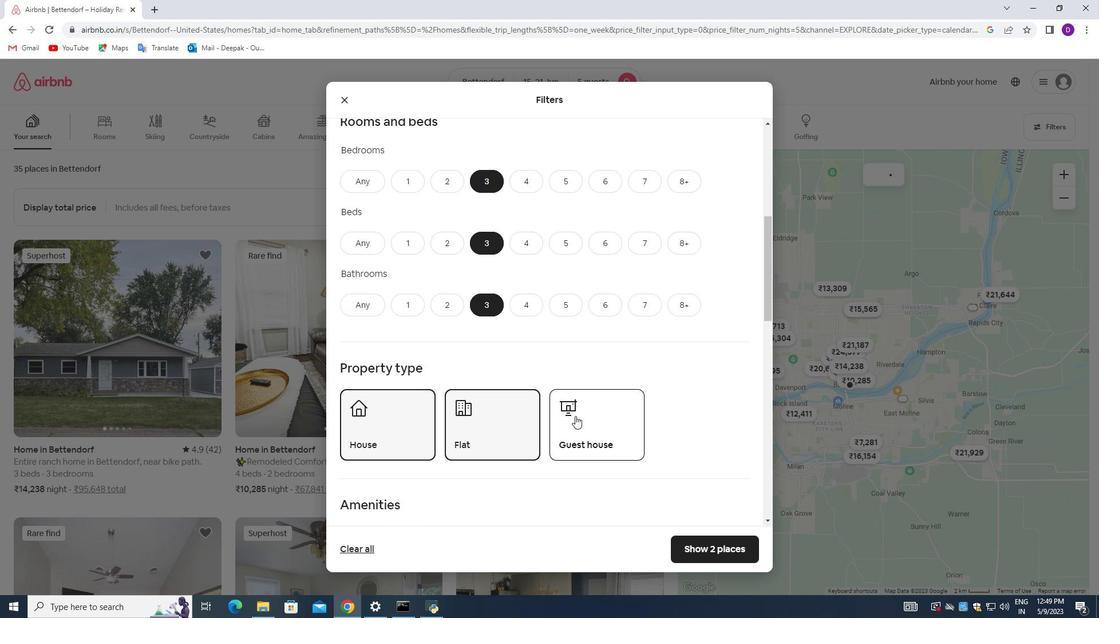 
Action: Mouse moved to (519, 355)
Screenshot: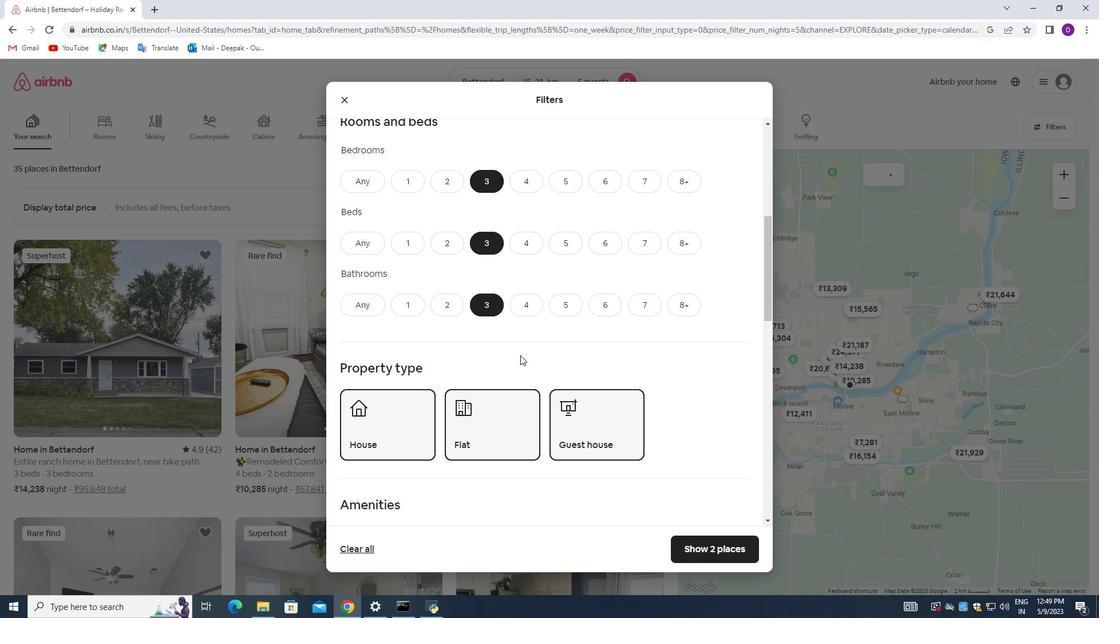 
Action: Mouse scrolled (519, 354) with delta (0, 0)
Screenshot: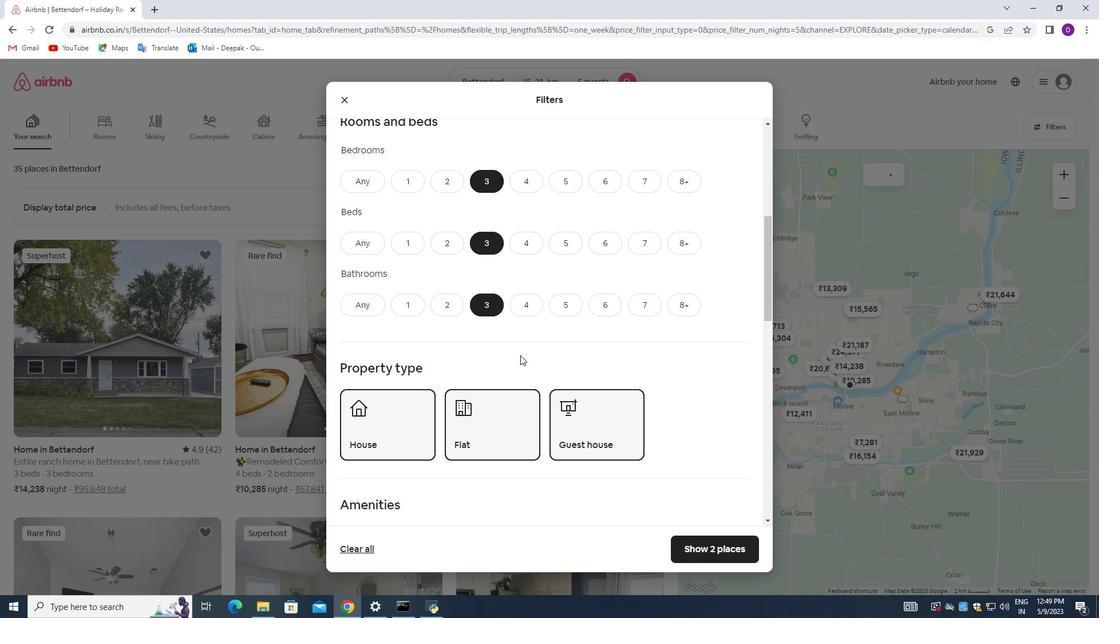 
Action: Mouse scrolled (519, 354) with delta (0, 0)
Screenshot: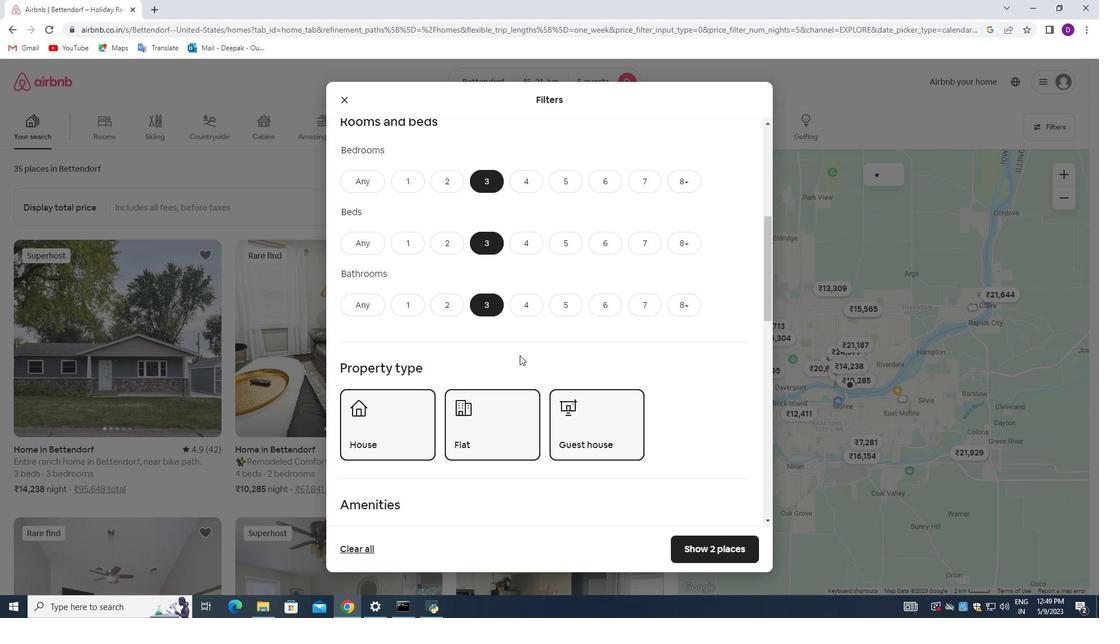 
Action: Mouse moved to (518, 354)
Screenshot: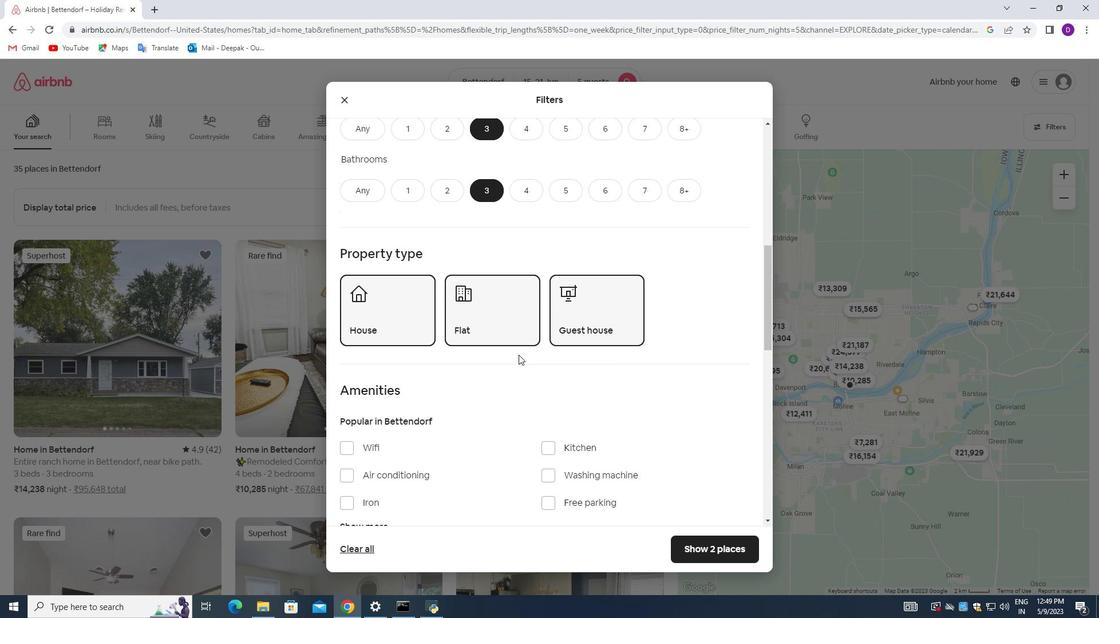 
Action: Mouse scrolled (518, 354) with delta (0, 0)
Screenshot: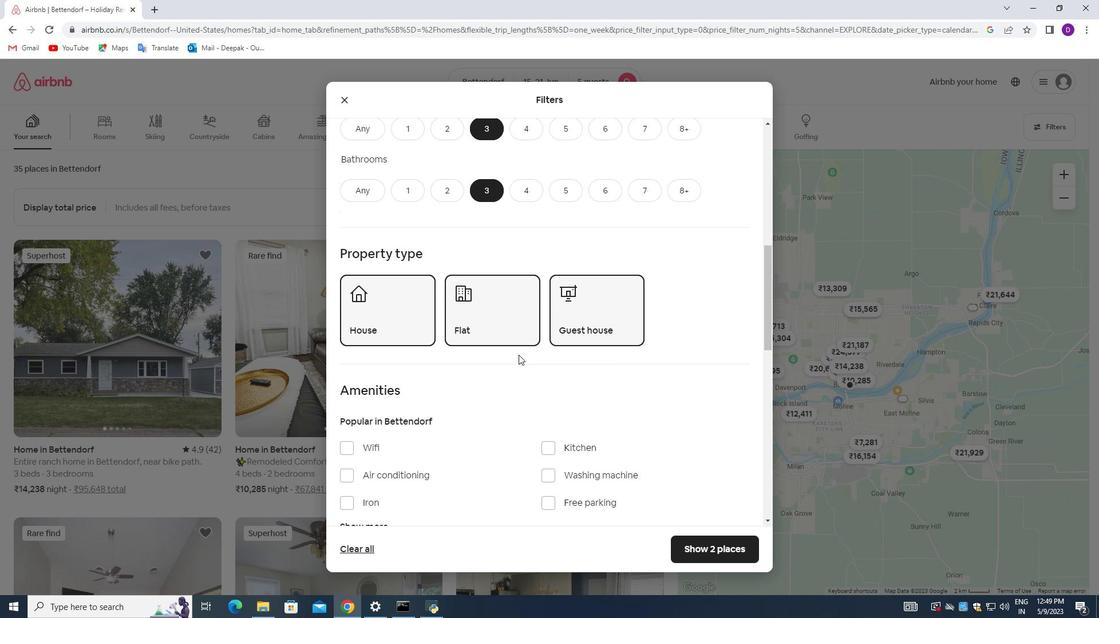 
Action: Mouse moved to (518, 354)
Screenshot: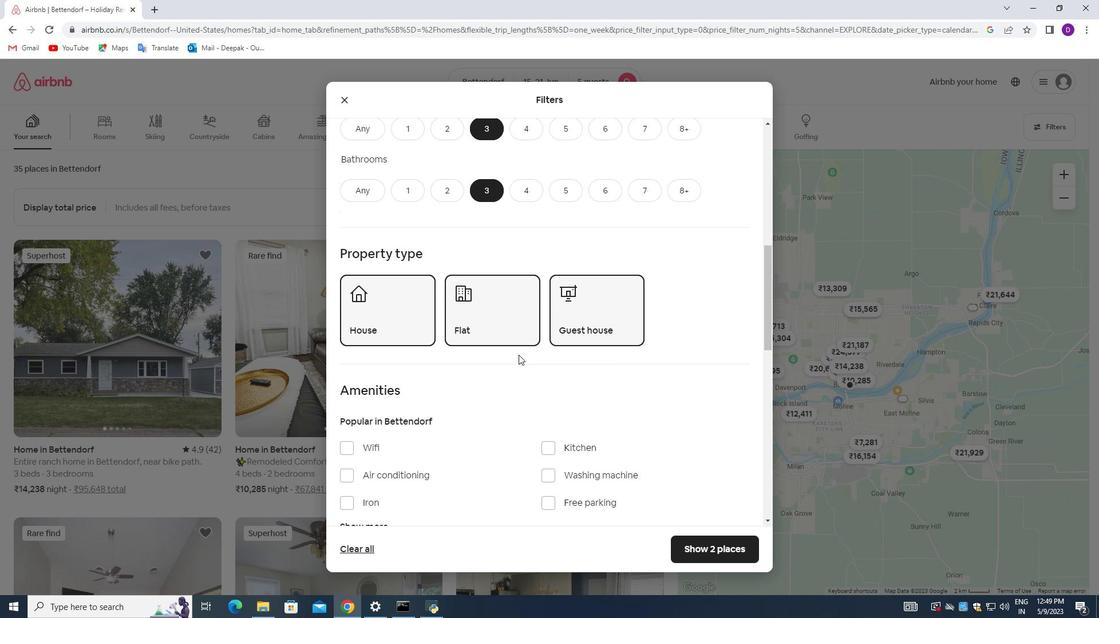 
Action: Mouse scrolled (518, 354) with delta (0, 0)
Screenshot: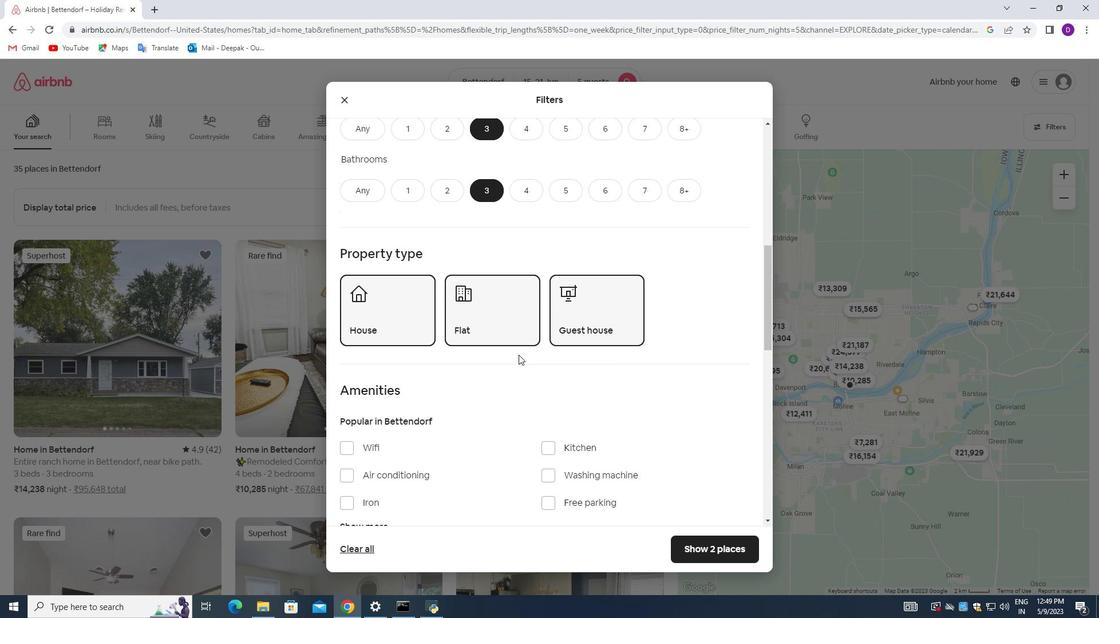 
Action: Mouse scrolled (518, 354) with delta (0, 0)
Screenshot: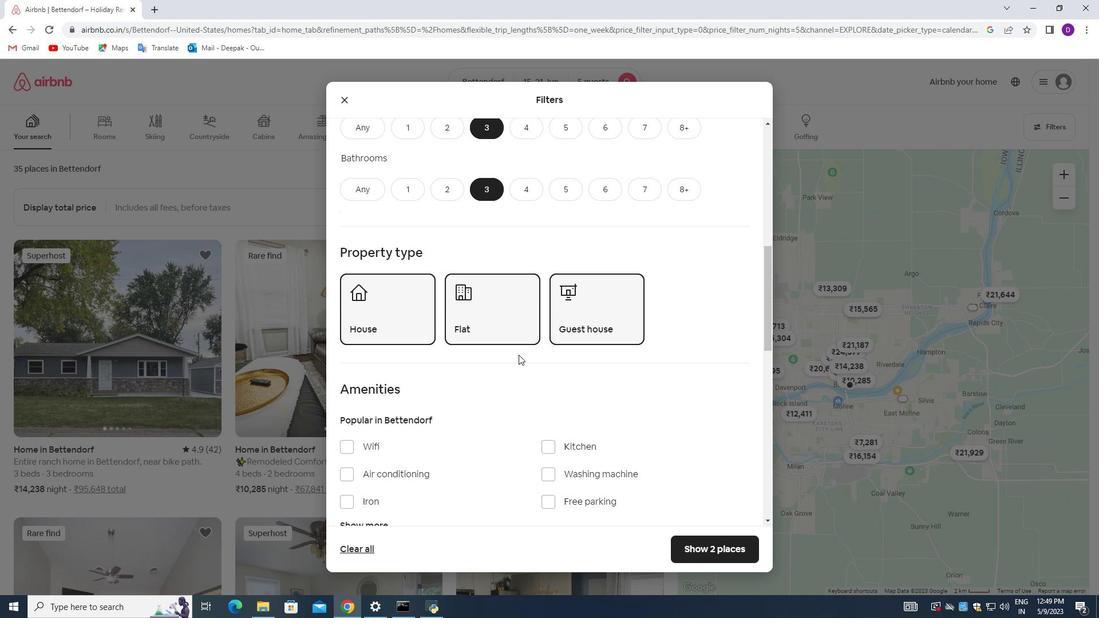 
Action: Mouse moved to (642, 403)
Screenshot: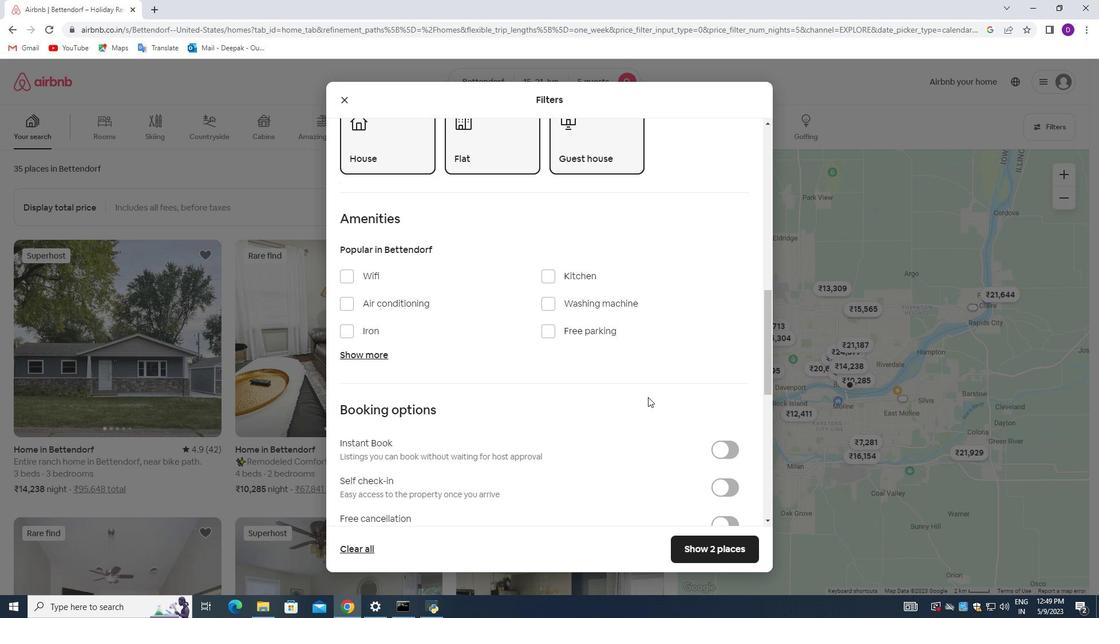 
Action: Mouse scrolled (642, 402) with delta (0, 0)
Screenshot: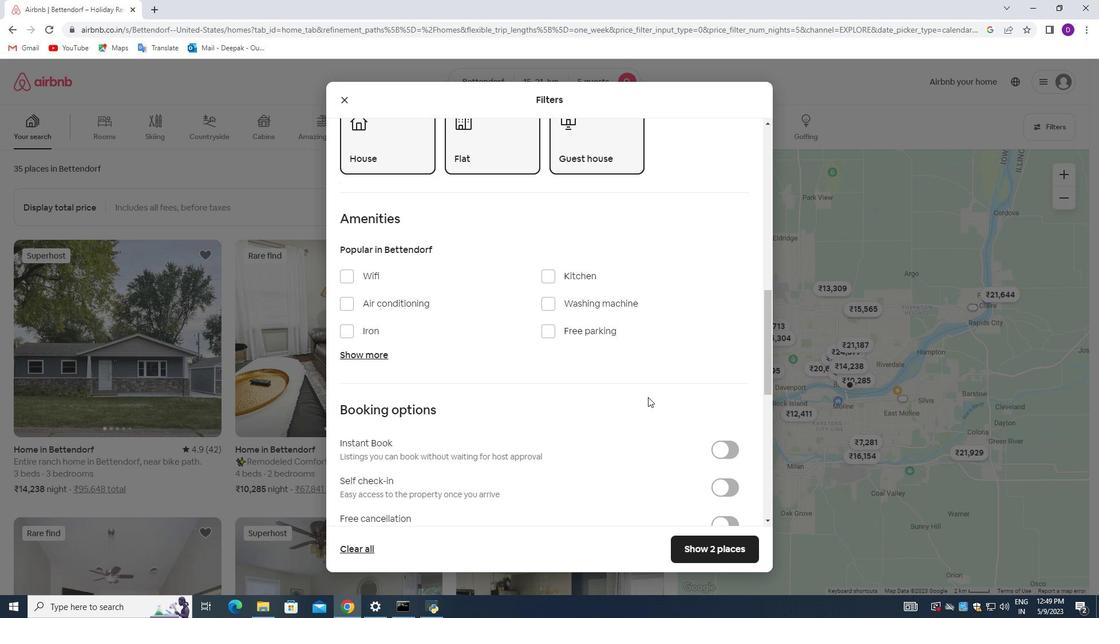 
Action: Mouse moved to (640, 404)
Screenshot: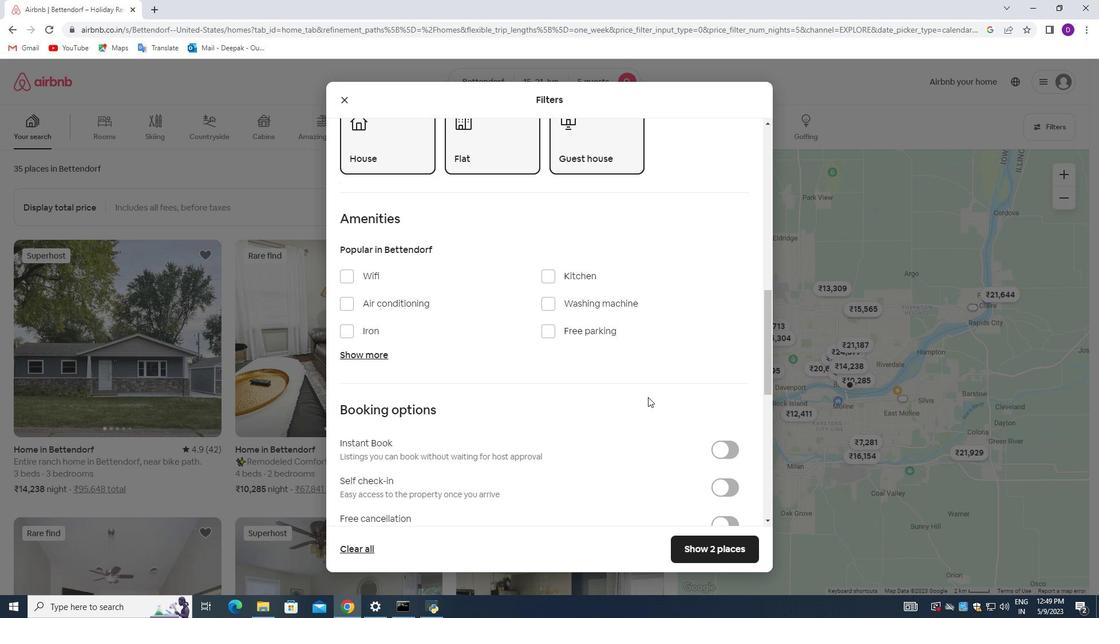 
Action: Mouse scrolled (640, 403) with delta (0, 0)
Screenshot: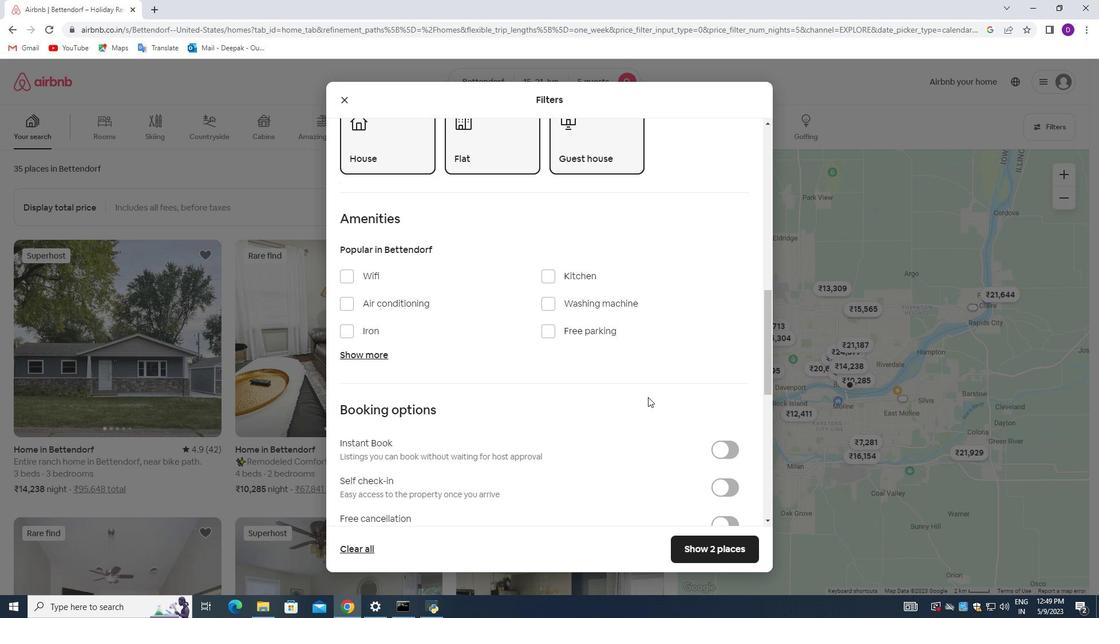 
Action: Mouse moved to (715, 375)
Screenshot: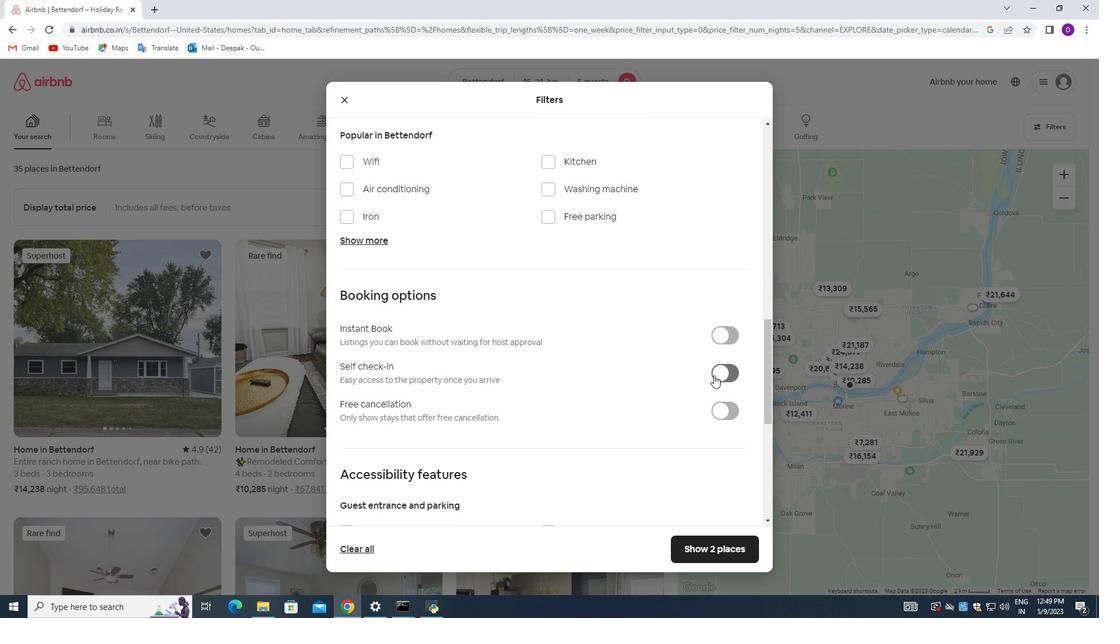 
Action: Mouse pressed left at (715, 375)
Screenshot: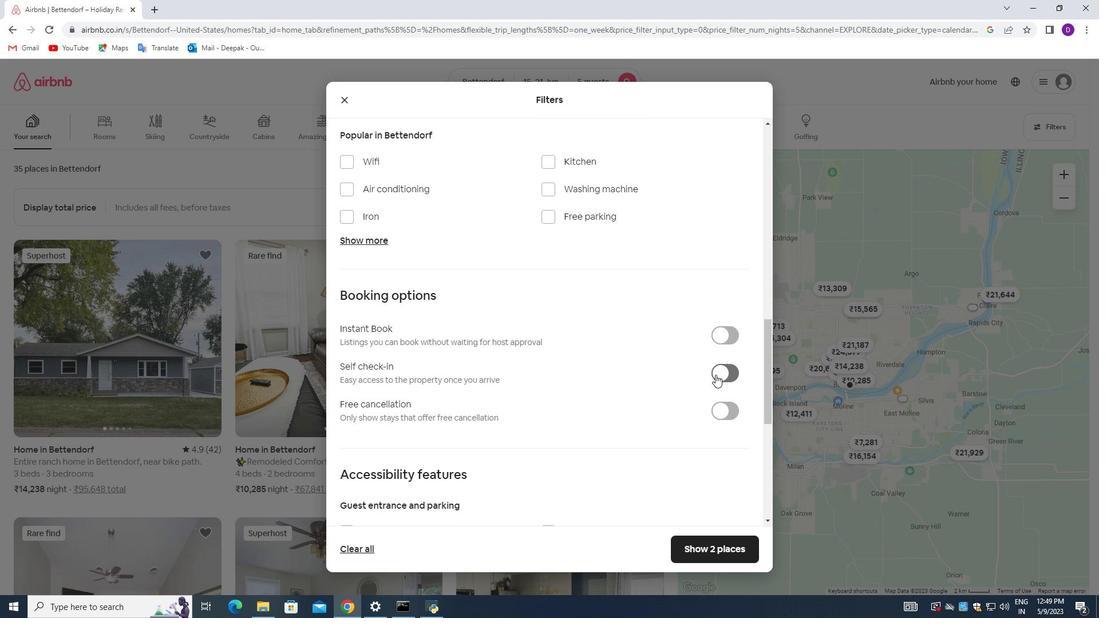 
Action: Mouse moved to (515, 424)
Screenshot: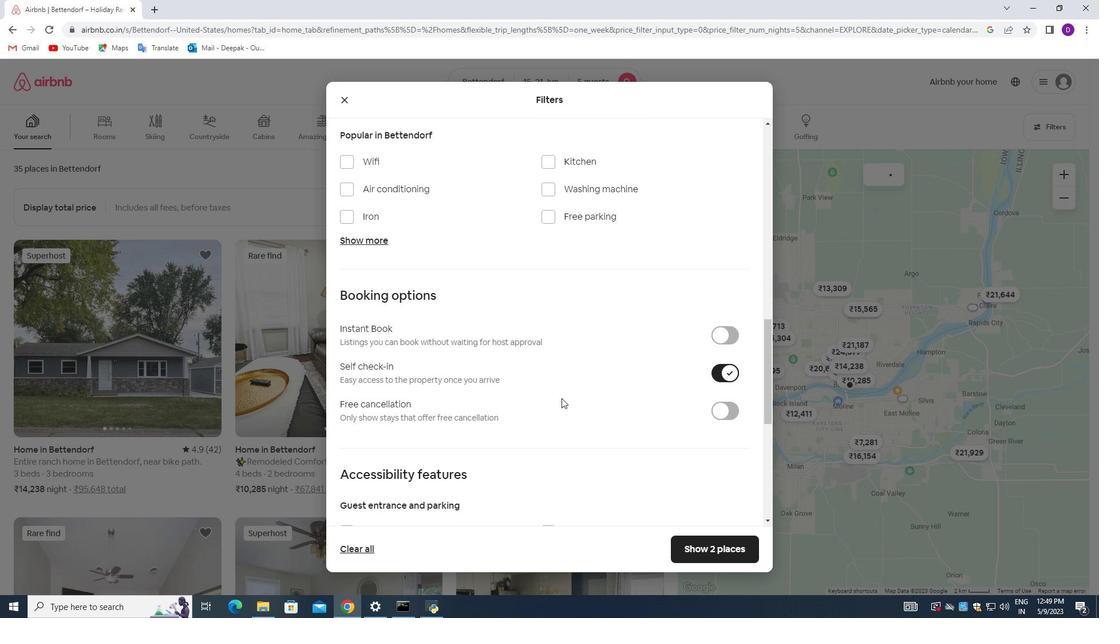 
Action: Mouse scrolled (515, 423) with delta (0, 0)
Screenshot: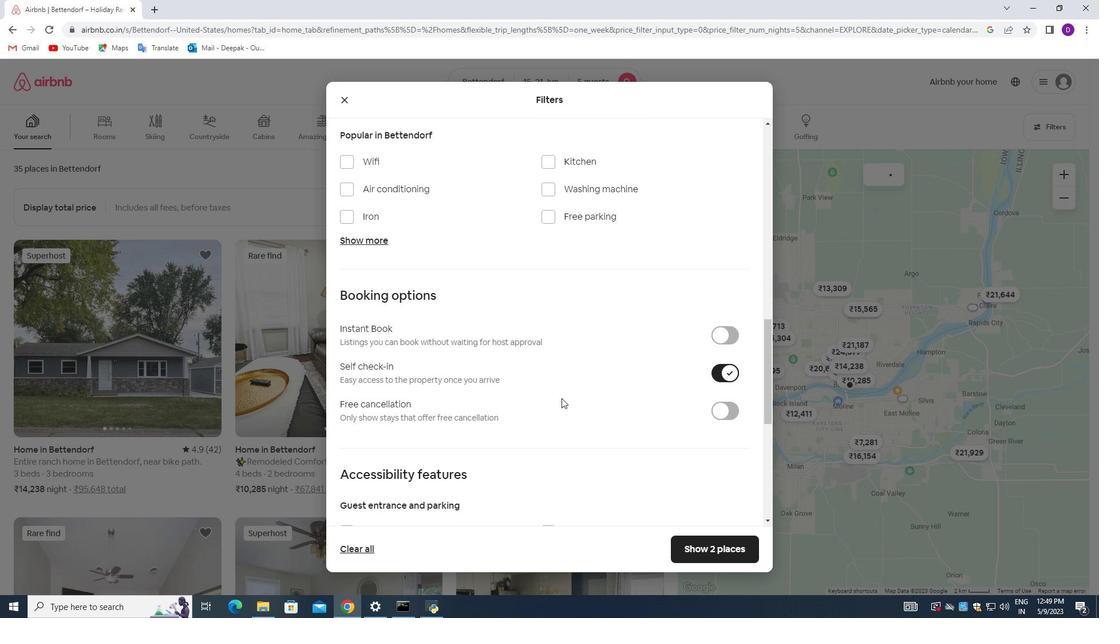 
Action: Mouse moved to (513, 425)
Screenshot: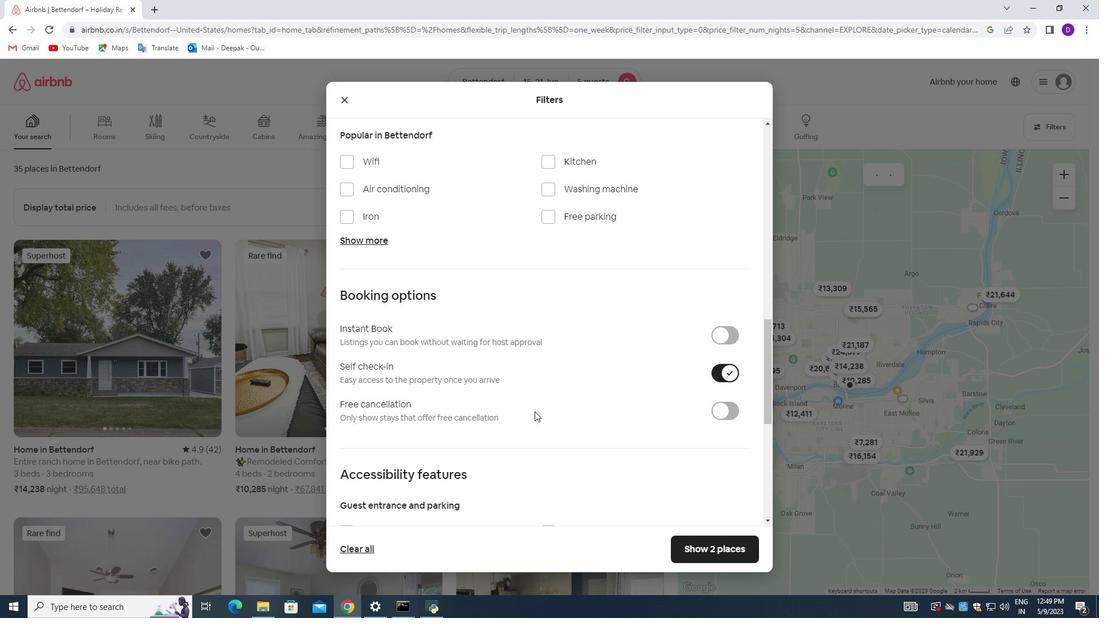 
Action: Mouse scrolled (513, 425) with delta (0, 0)
Screenshot: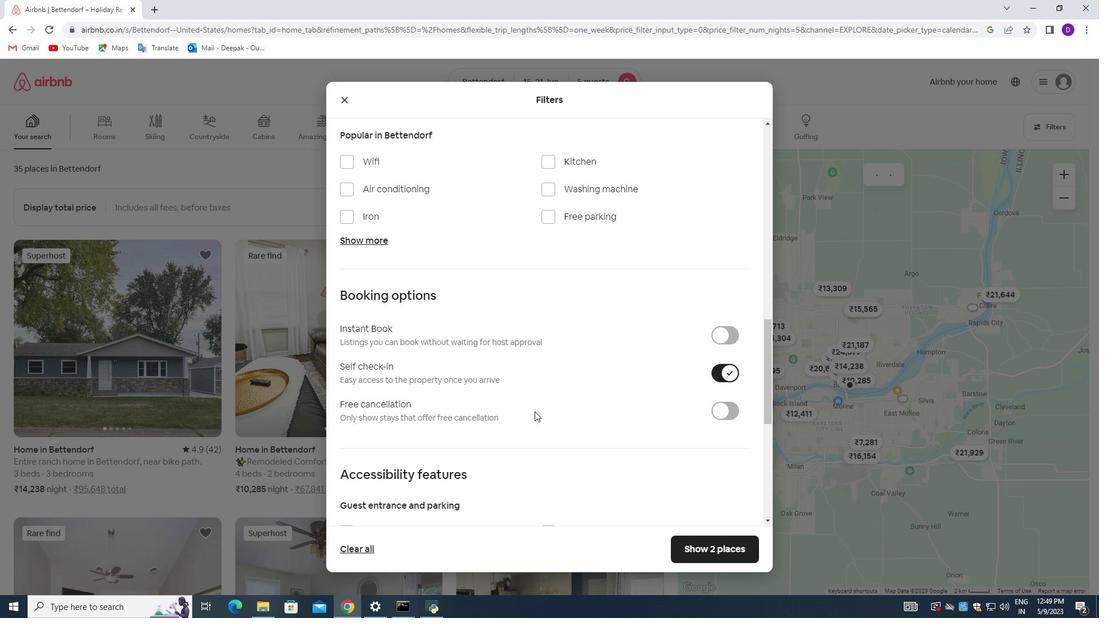 
Action: Mouse moved to (513, 426)
Screenshot: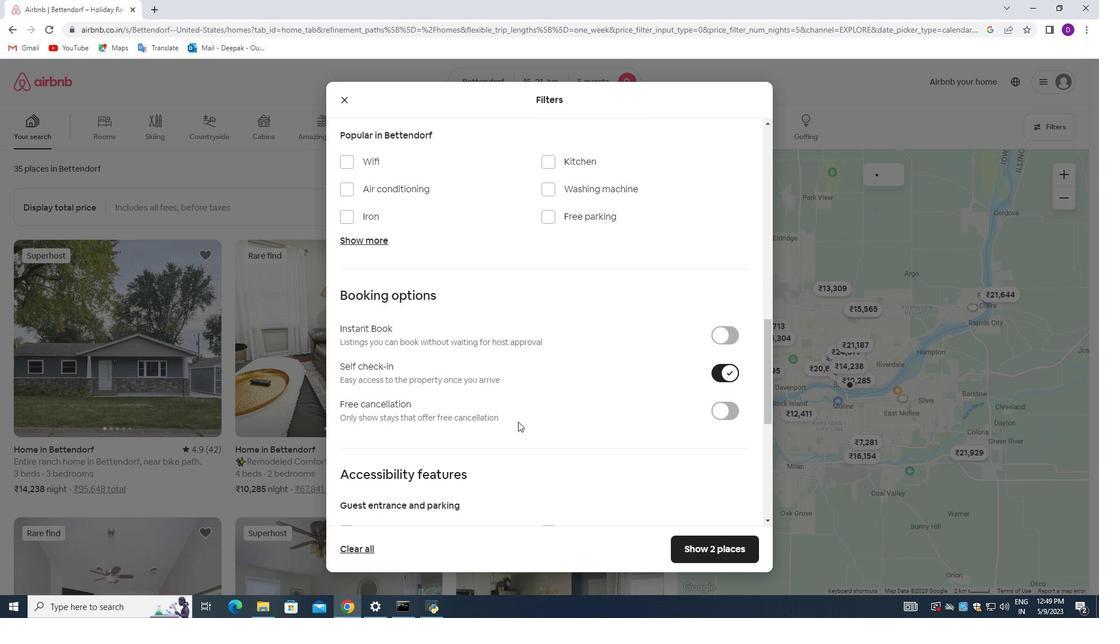 
Action: Mouse scrolled (513, 425) with delta (0, 0)
Screenshot: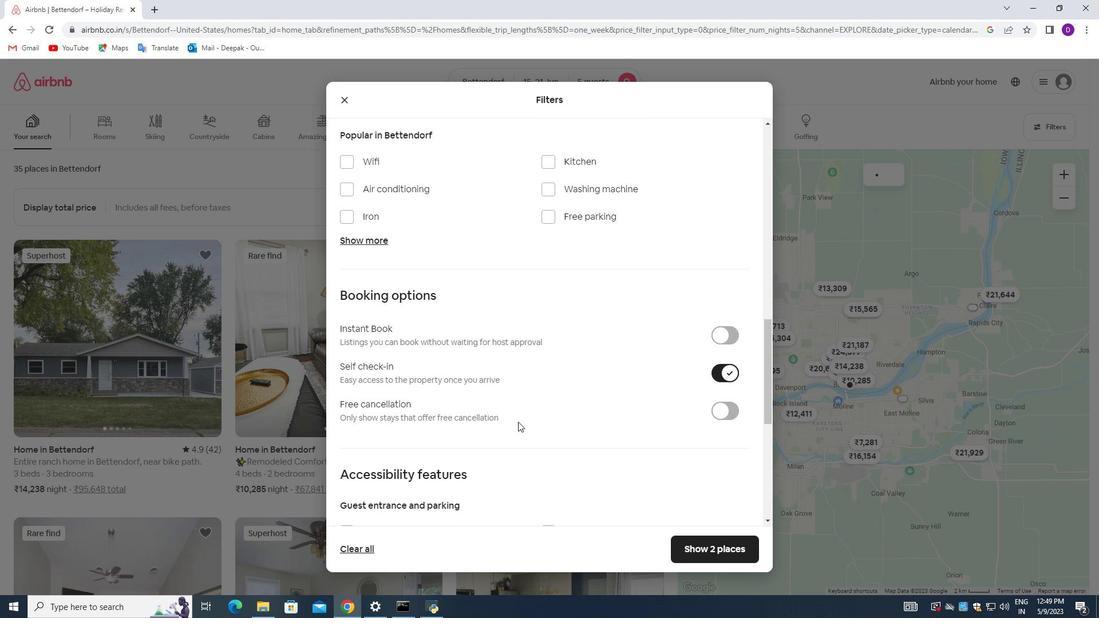
Action: Mouse moved to (511, 426)
Screenshot: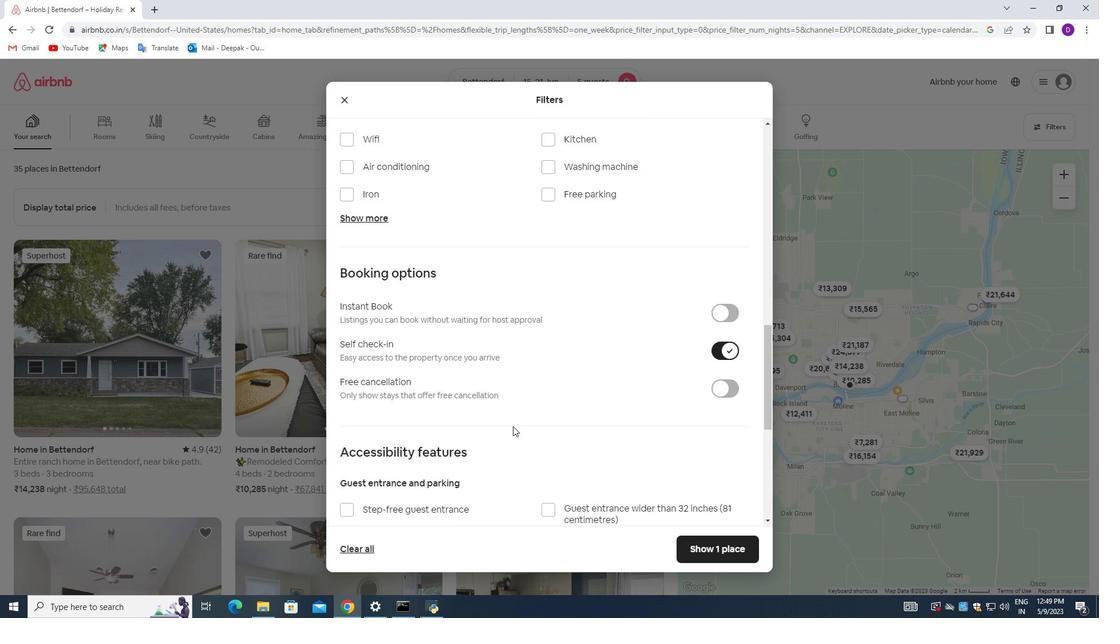 
Action: Mouse scrolled (511, 425) with delta (0, 0)
Screenshot: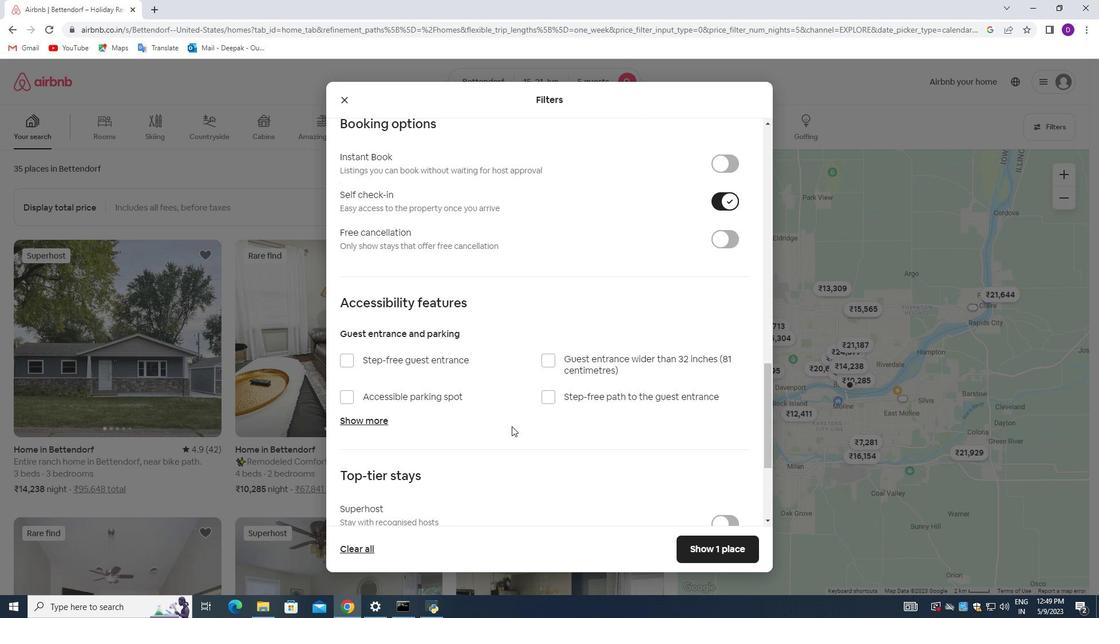 
Action: Mouse moved to (511, 426)
Screenshot: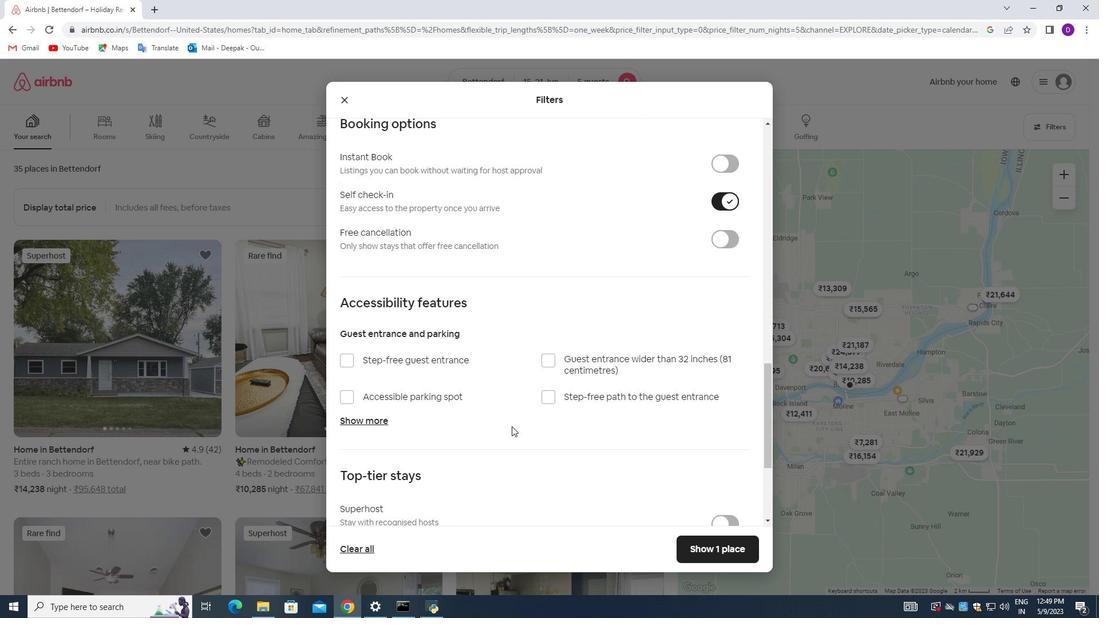 
Action: Mouse scrolled (511, 425) with delta (0, 0)
Screenshot: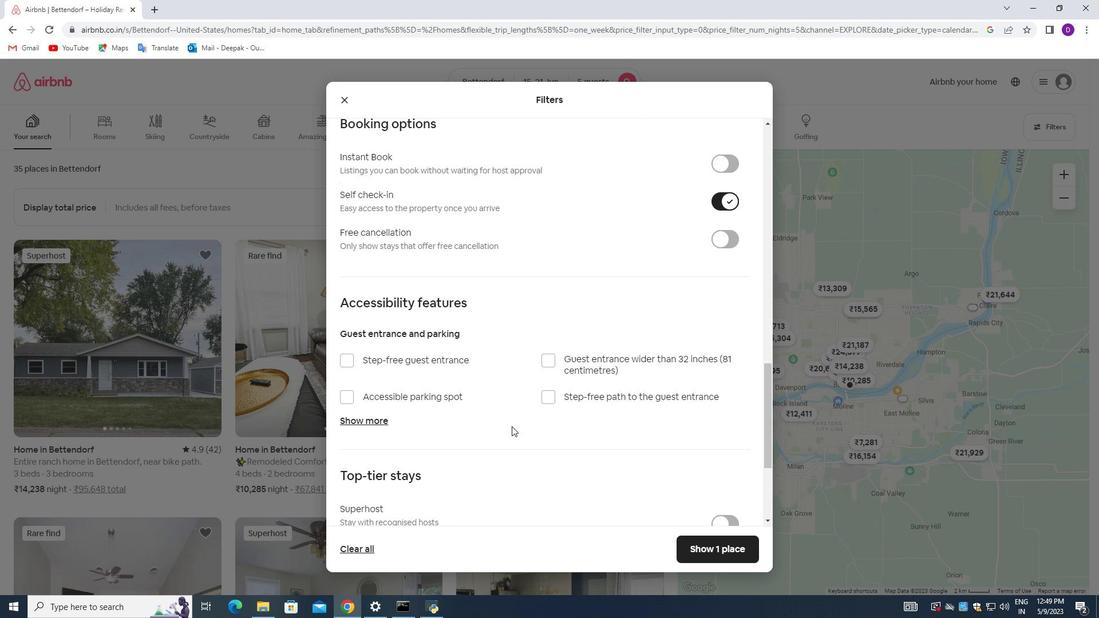 
Action: Mouse scrolled (511, 425) with delta (0, 0)
Screenshot: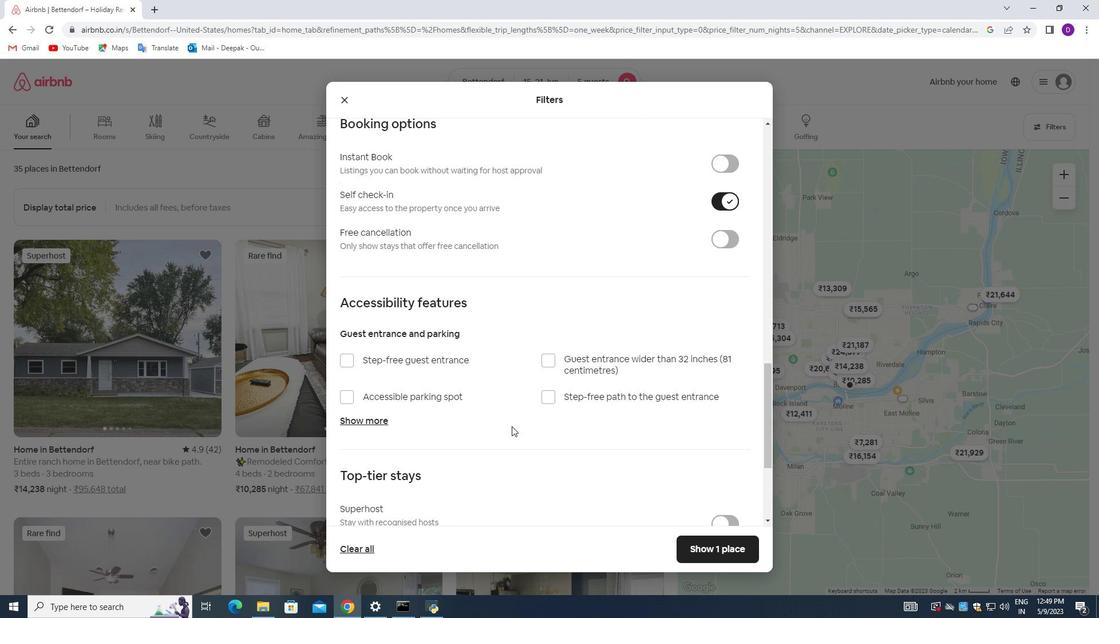 
Action: Mouse scrolled (511, 425) with delta (0, 0)
Screenshot: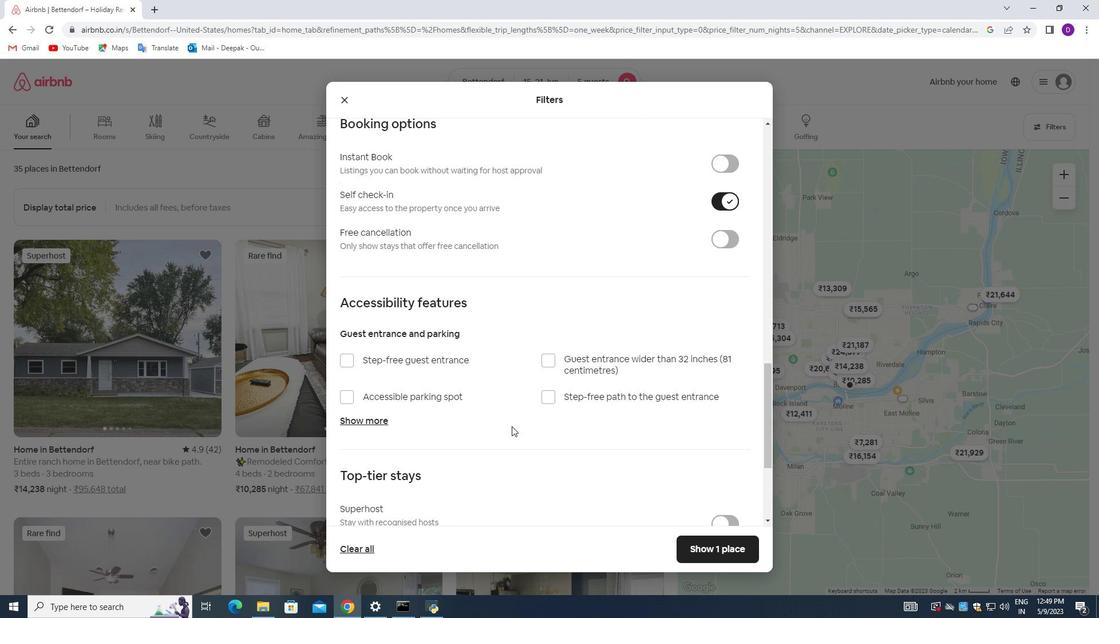 
Action: Mouse moved to (496, 436)
Screenshot: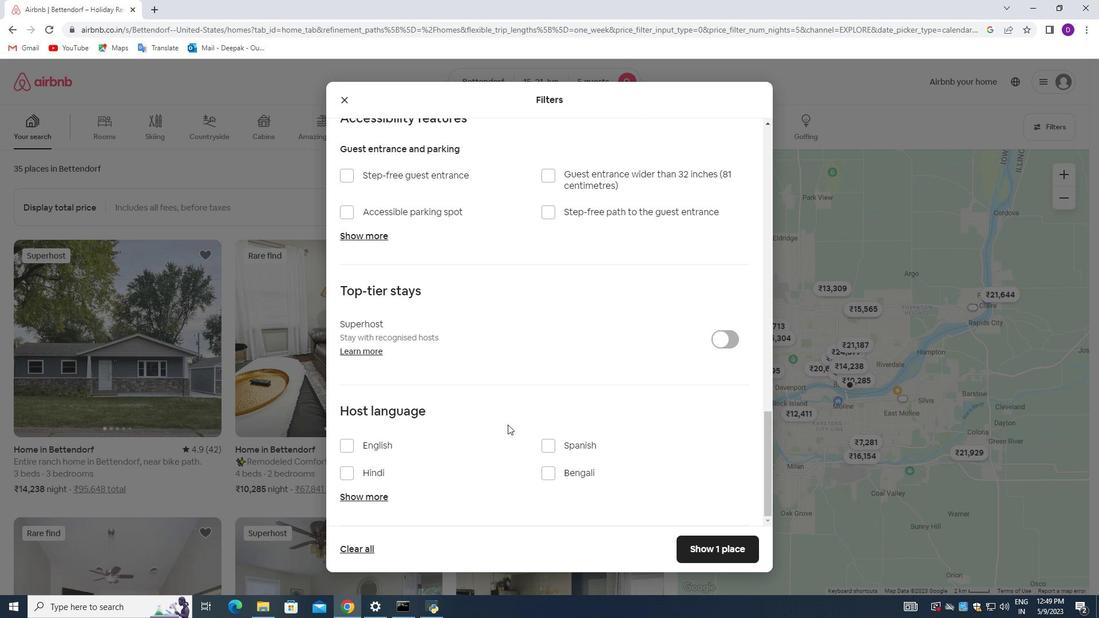 
Action: Mouse scrolled (496, 436) with delta (0, 0)
Screenshot: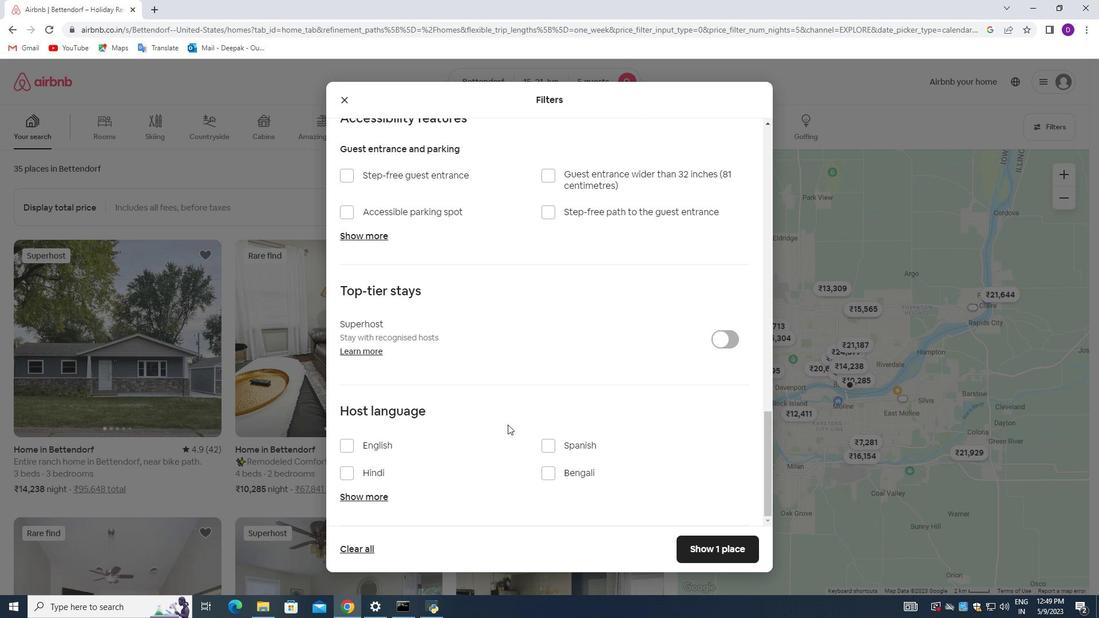 
Action: Mouse moved to (487, 439)
Screenshot: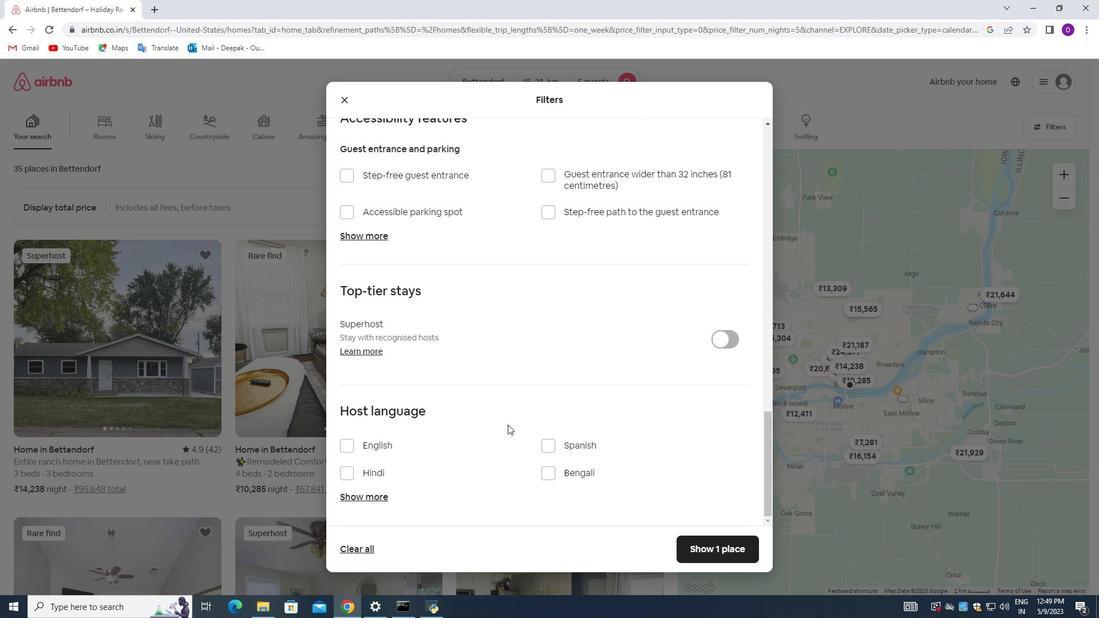 
Action: Mouse scrolled (487, 439) with delta (0, 0)
Screenshot: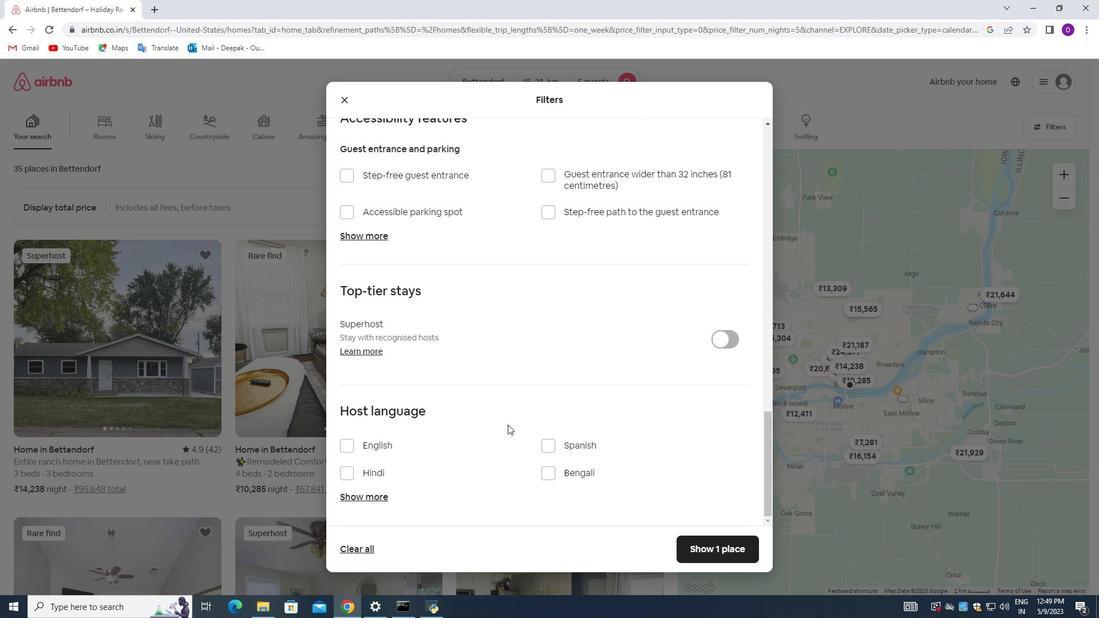 
Action: Mouse moved to (450, 446)
Screenshot: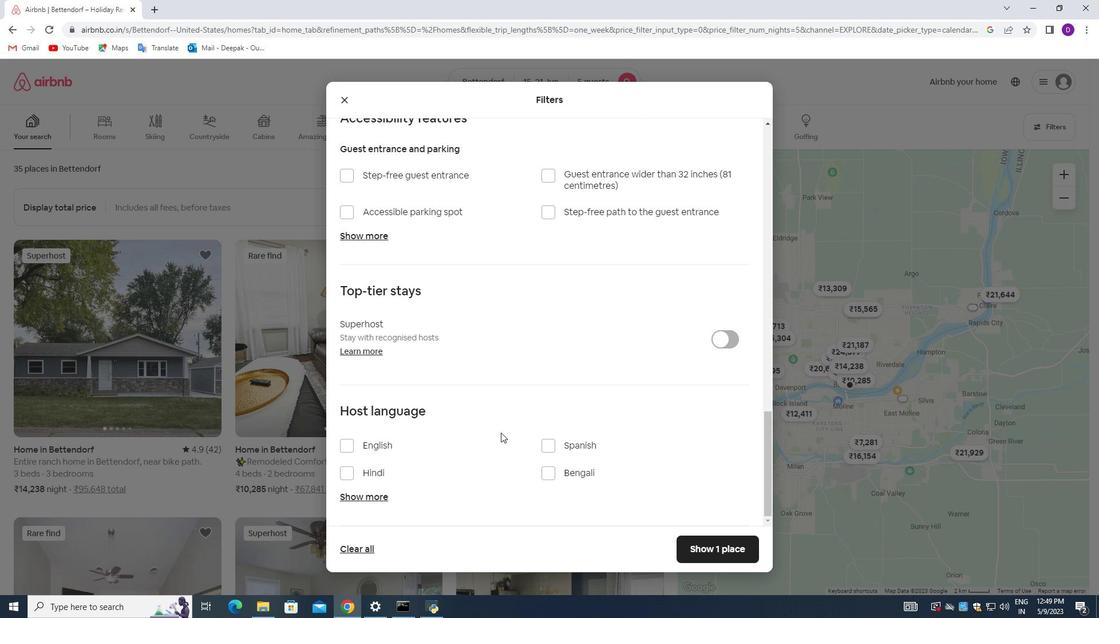 
Action: Mouse scrolled (450, 446) with delta (0, 0)
Screenshot: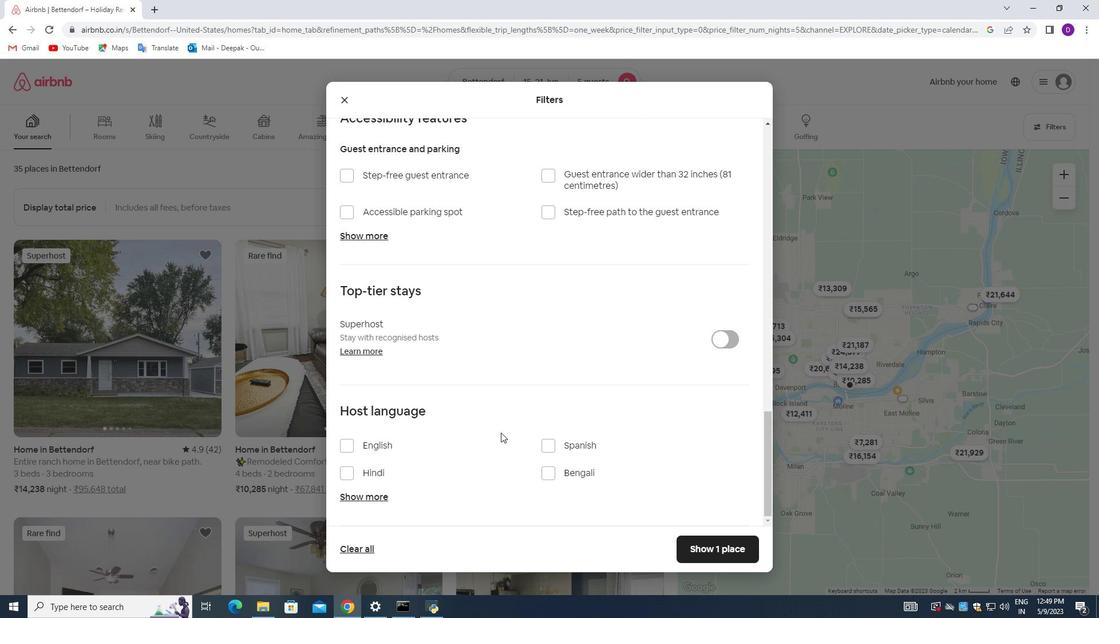 
Action: Mouse moved to (346, 444)
Screenshot: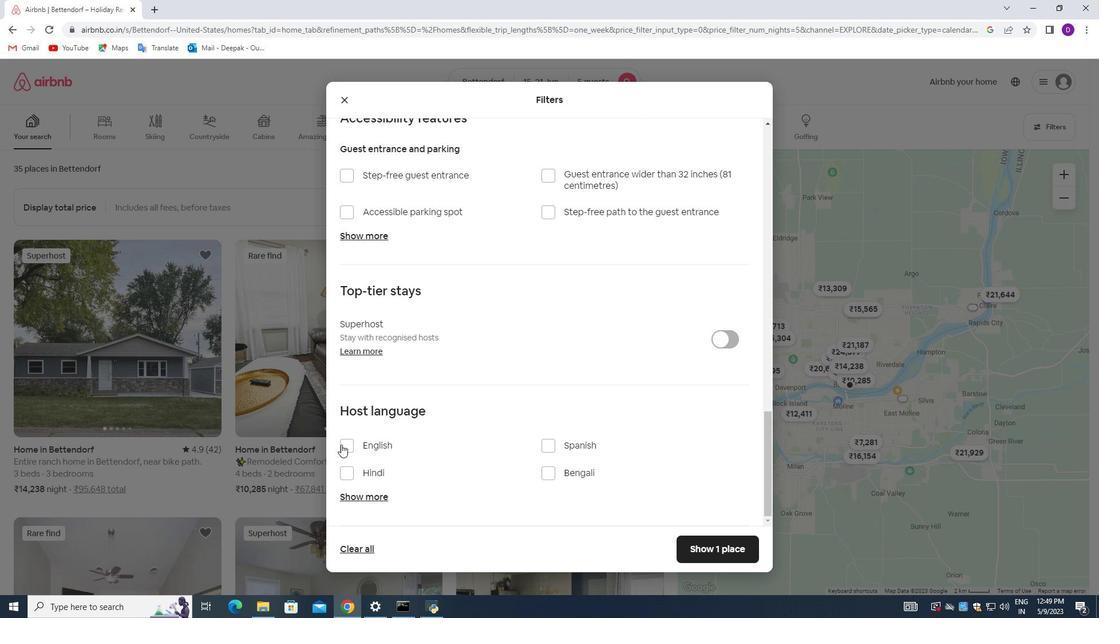 
Action: Mouse pressed left at (346, 444)
Screenshot: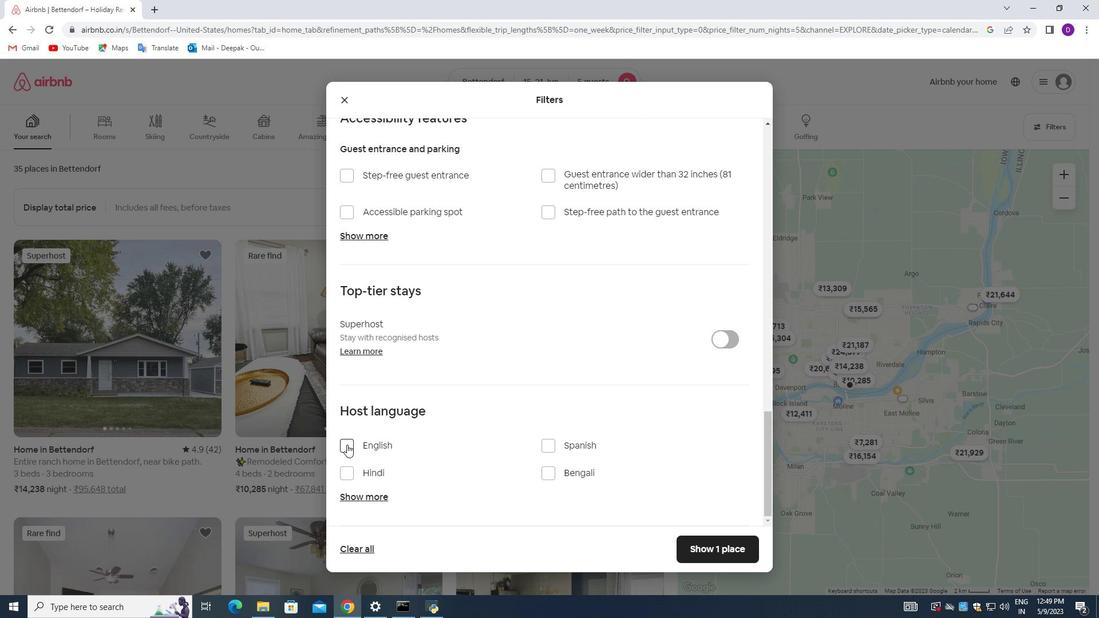 
Action: Mouse moved to (680, 541)
Screenshot: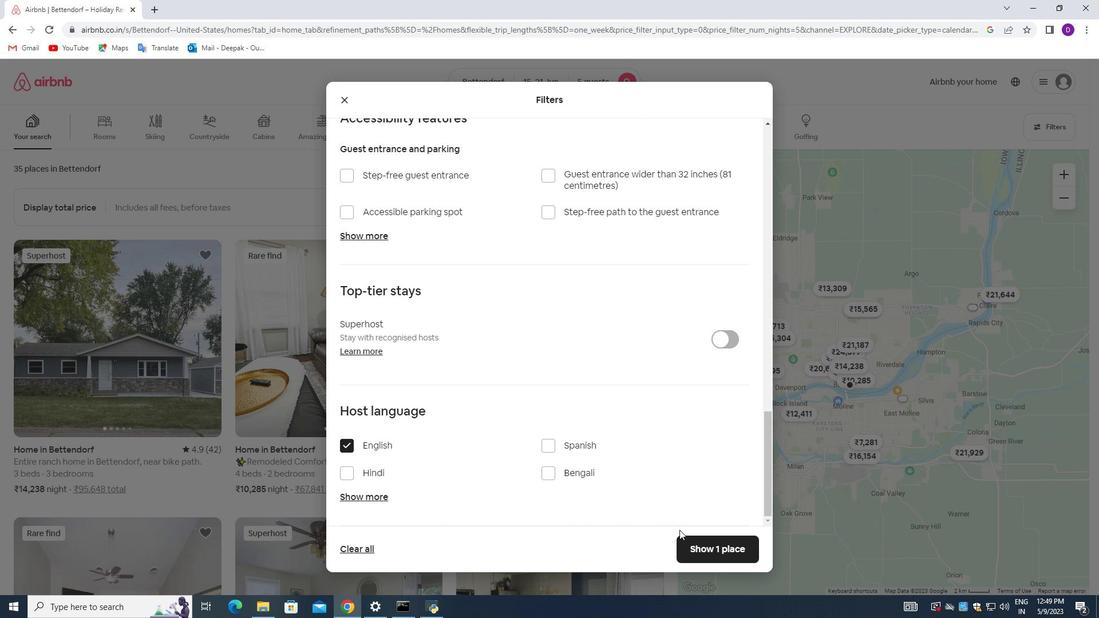 
Action: Mouse pressed left at (680, 541)
Screenshot: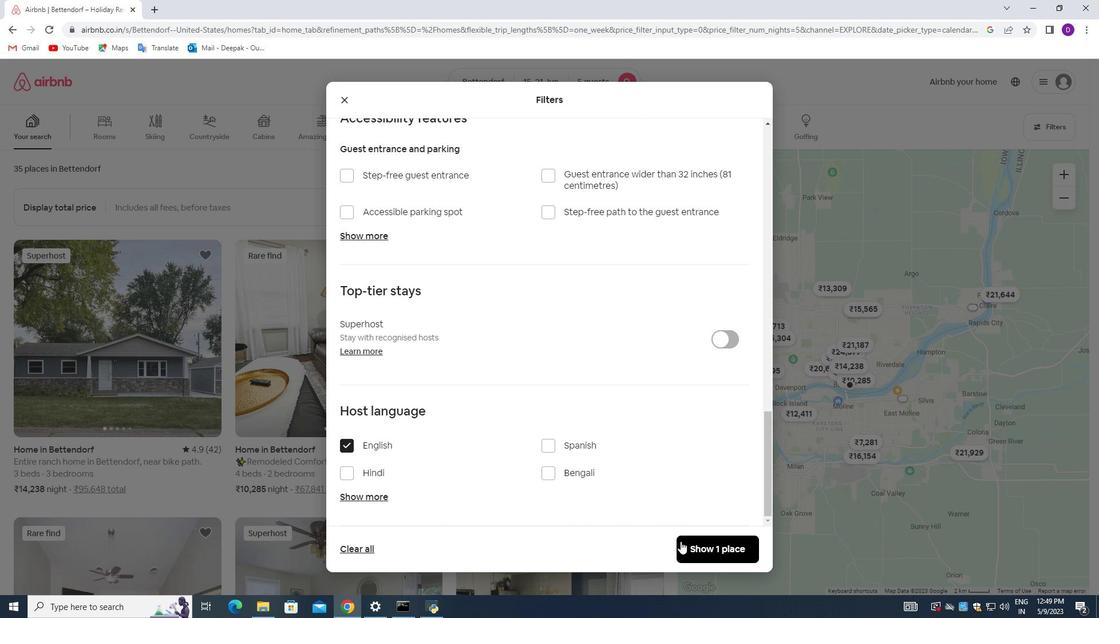 
Action: Mouse moved to (574, 363)
Screenshot: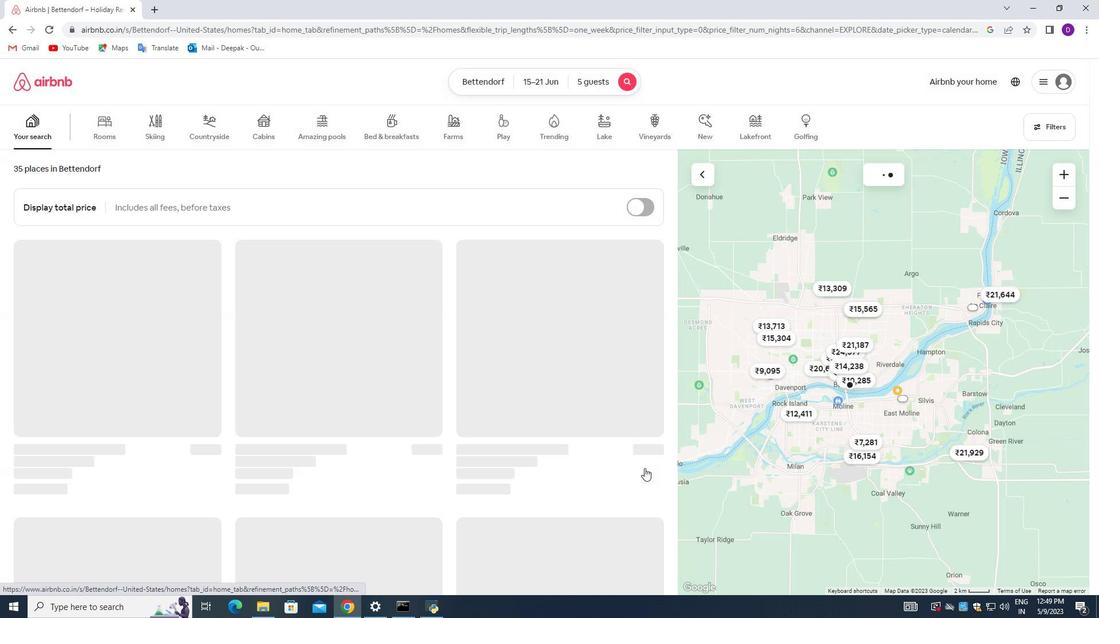 
